 Task: Create a due date automation trigger when advanced on, on the monday before a card is due add fields with custom field "Resume" checked at 11:00 AM.
Action: Mouse moved to (836, 249)
Screenshot: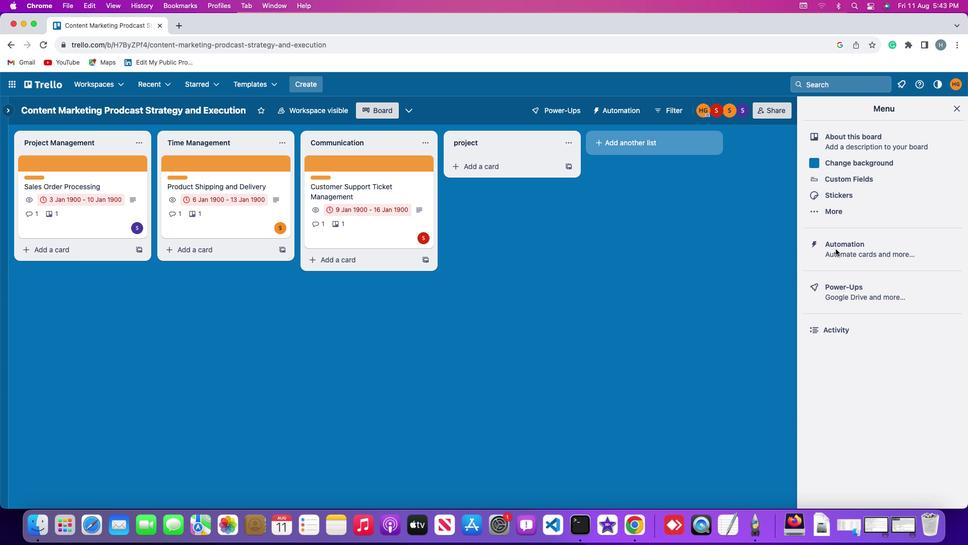 
Action: Mouse pressed left at (836, 249)
Screenshot: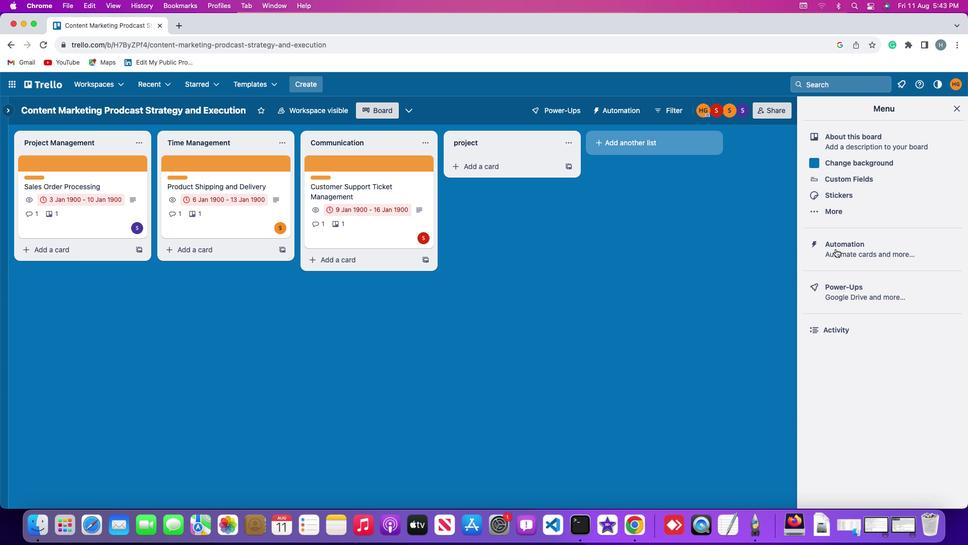 
Action: Mouse pressed left at (836, 249)
Screenshot: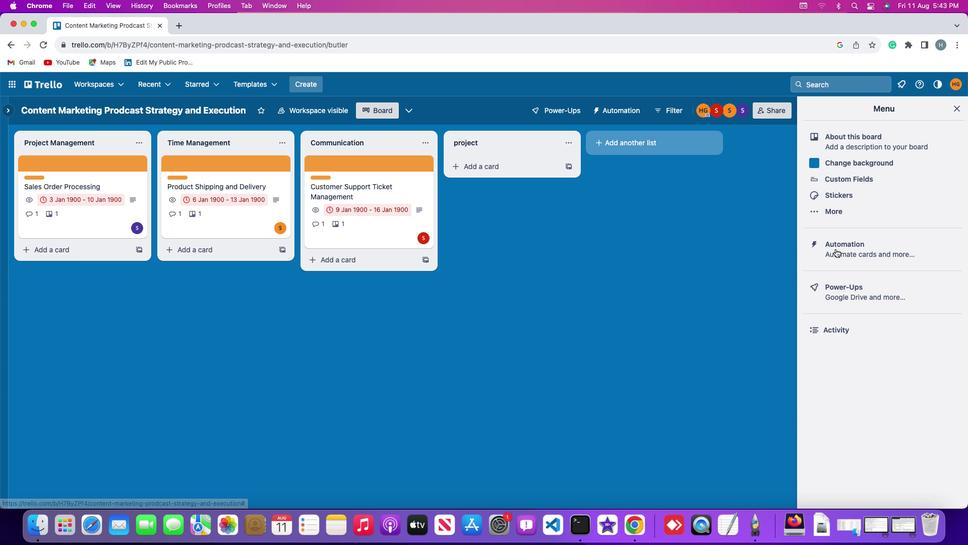 
Action: Mouse moved to (49, 238)
Screenshot: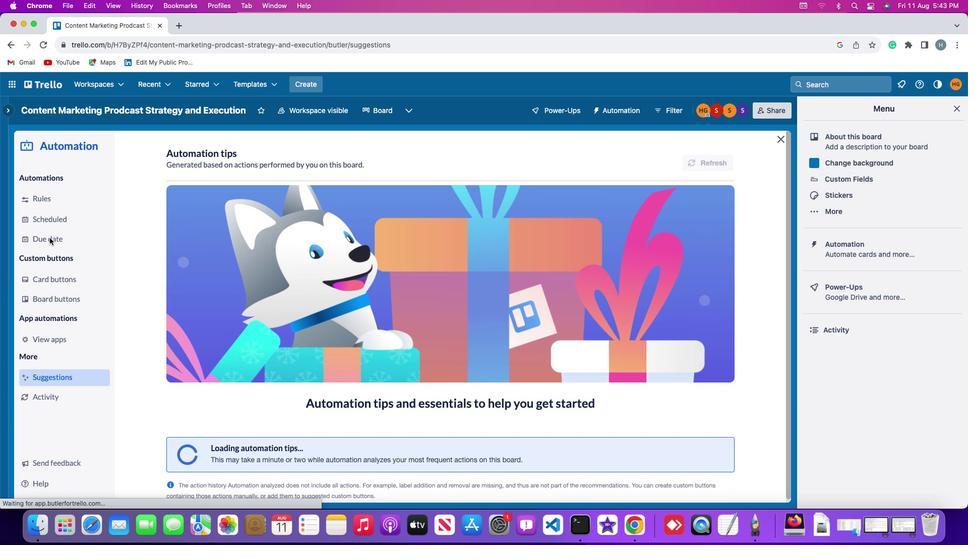 
Action: Mouse pressed left at (49, 238)
Screenshot: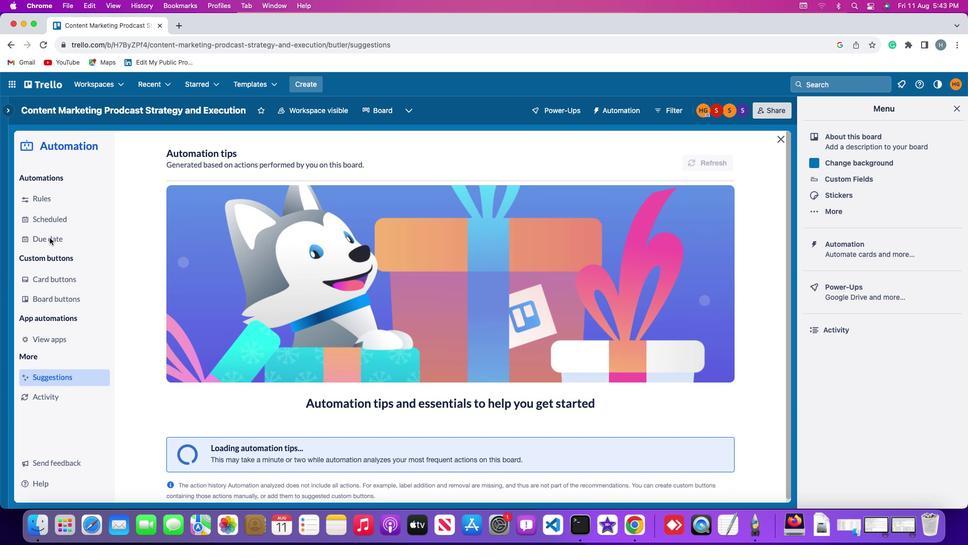 
Action: Mouse moved to (689, 160)
Screenshot: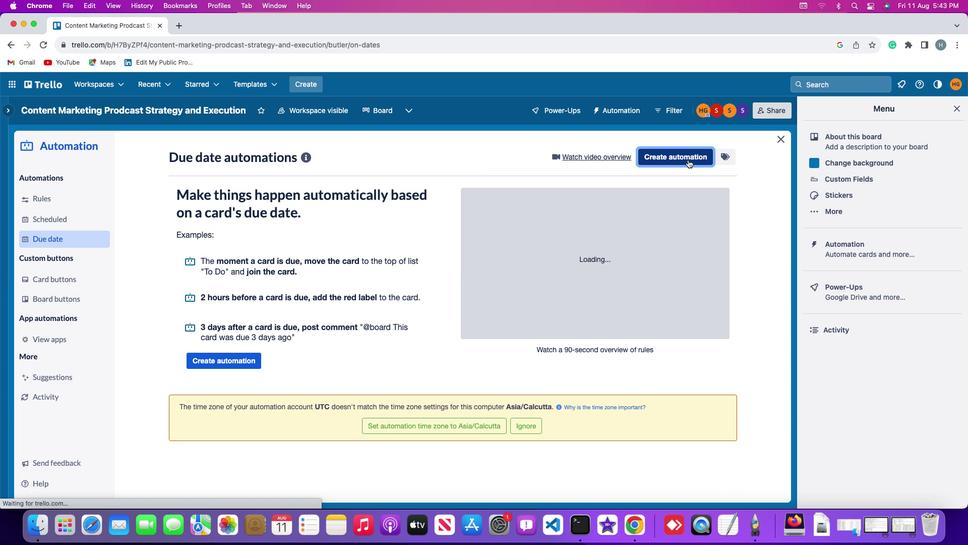 
Action: Mouse pressed left at (689, 160)
Screenshot: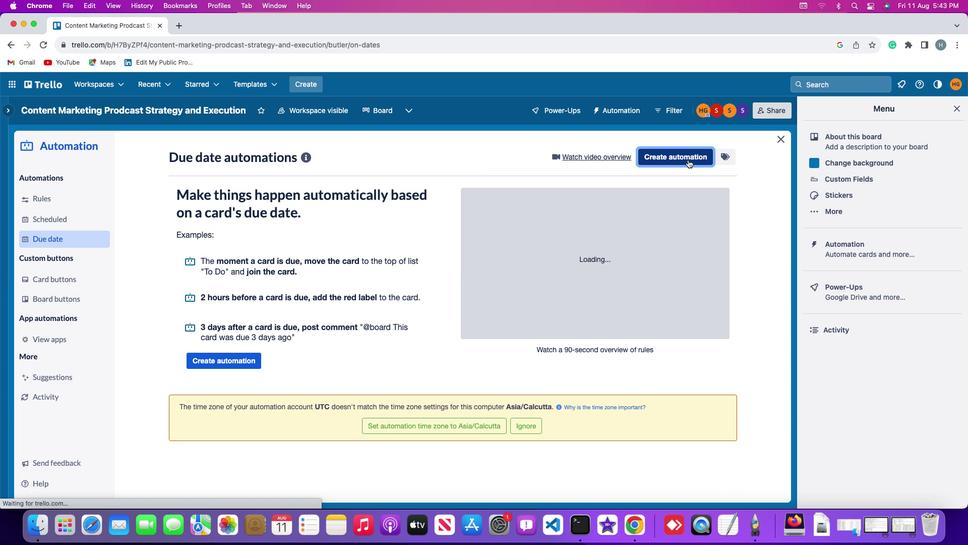 
Action: Mouse moved to (223, 252)
Screenshot: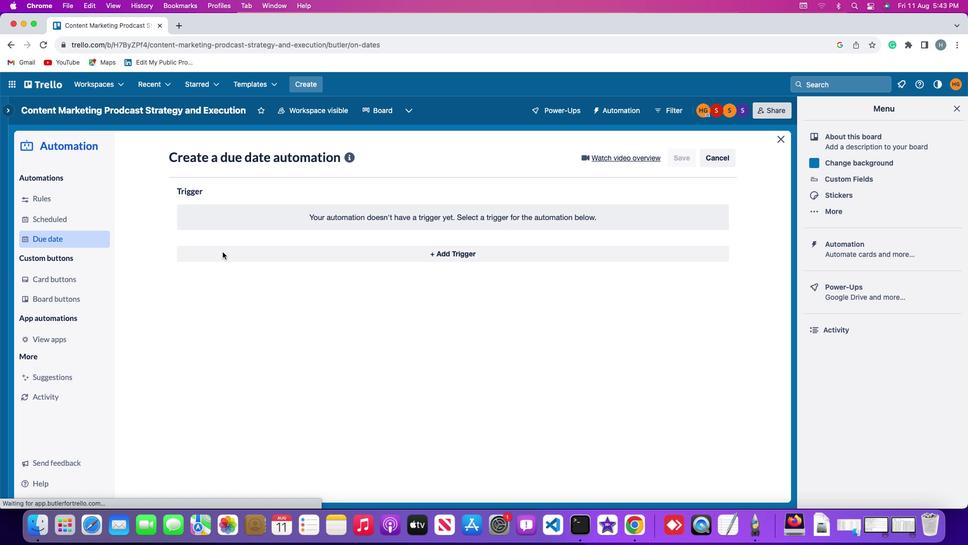 
Action: Mouse pressed left at (223, 252)
Screenshot: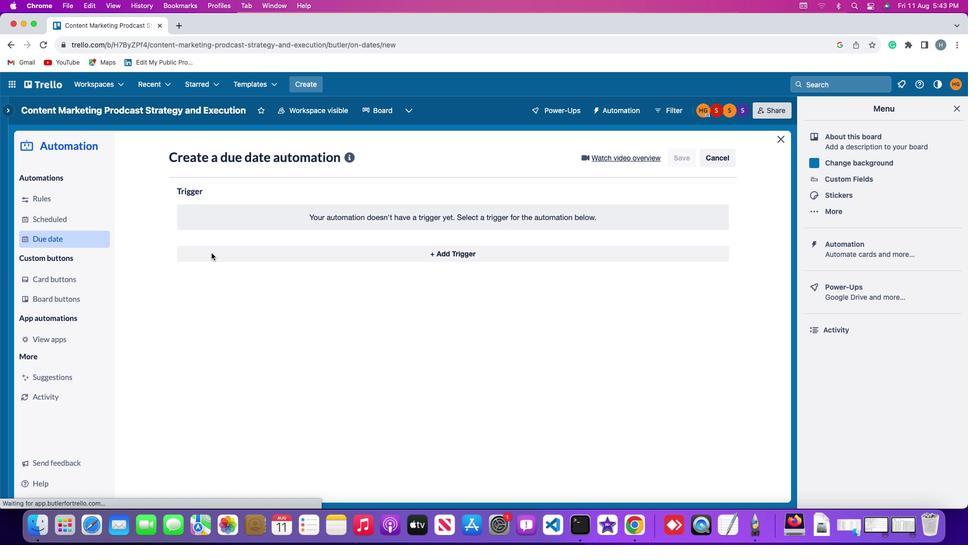 
Action: Mouse moved to (224, 444)
Screenshot: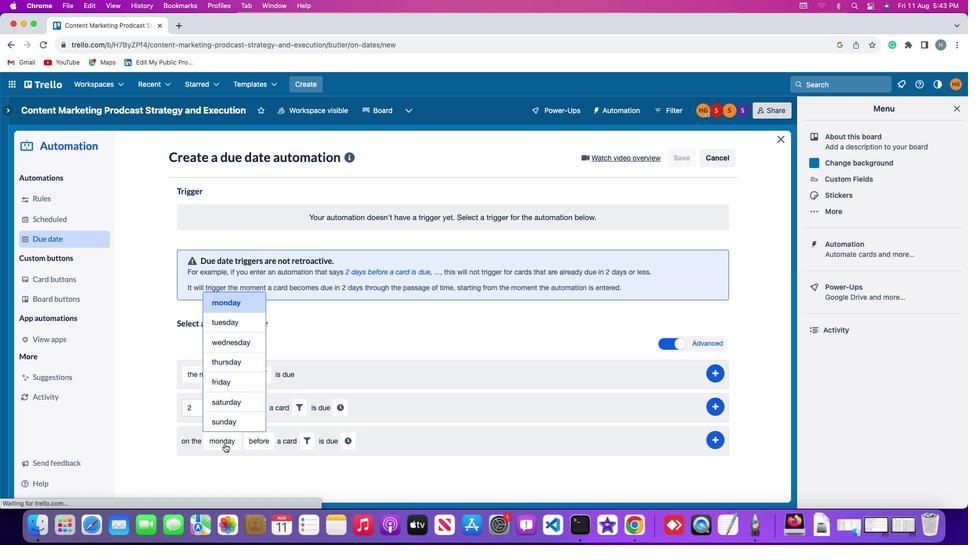 
Action: Mouse pressed left at (224, 444)
Screenshot: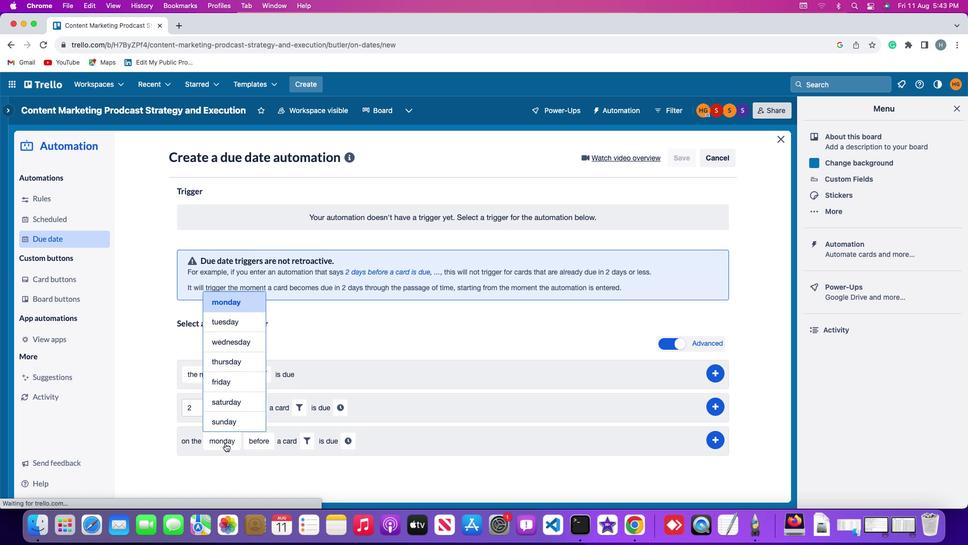 
Action: Mouse moved to (237, 304)
Screenshot: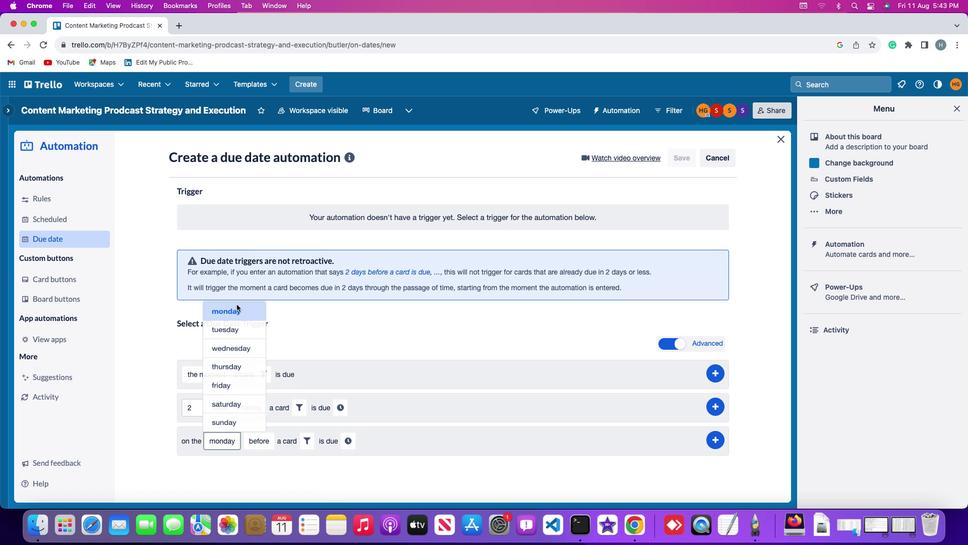 
Action: Mouse pressed left at (237, 304)
Screenshot: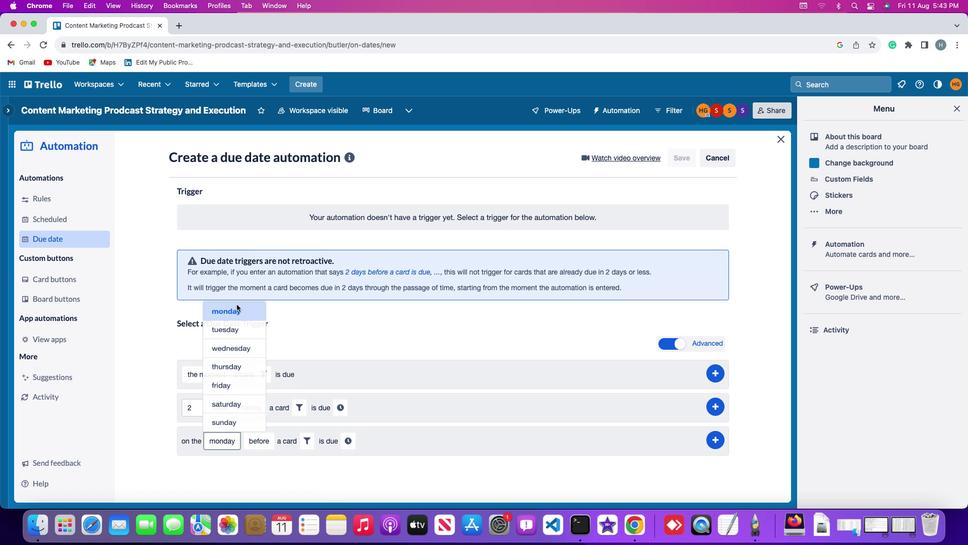 
Action: Mouse moved to (263, 443)
Screenshot: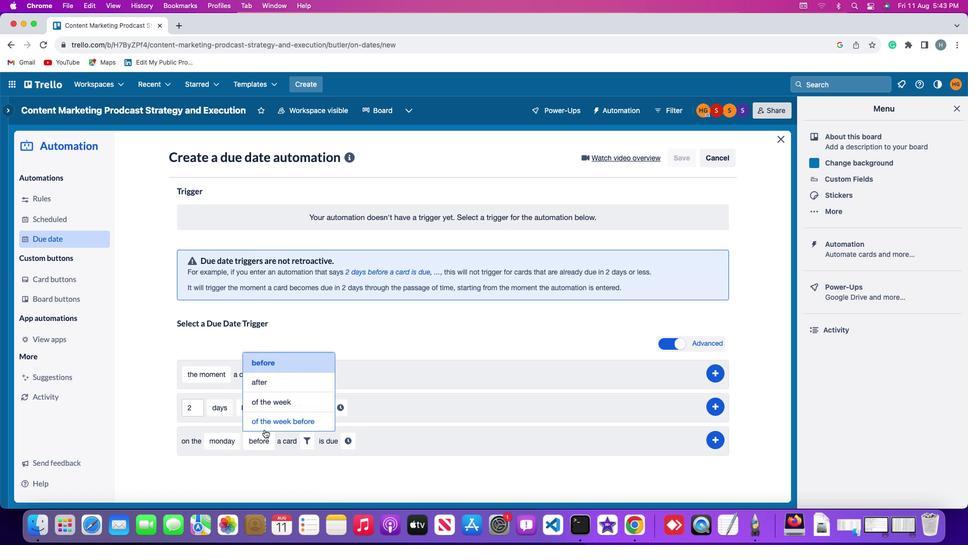 
Action: Mouse pressed left at (263, 443)
Screenshot: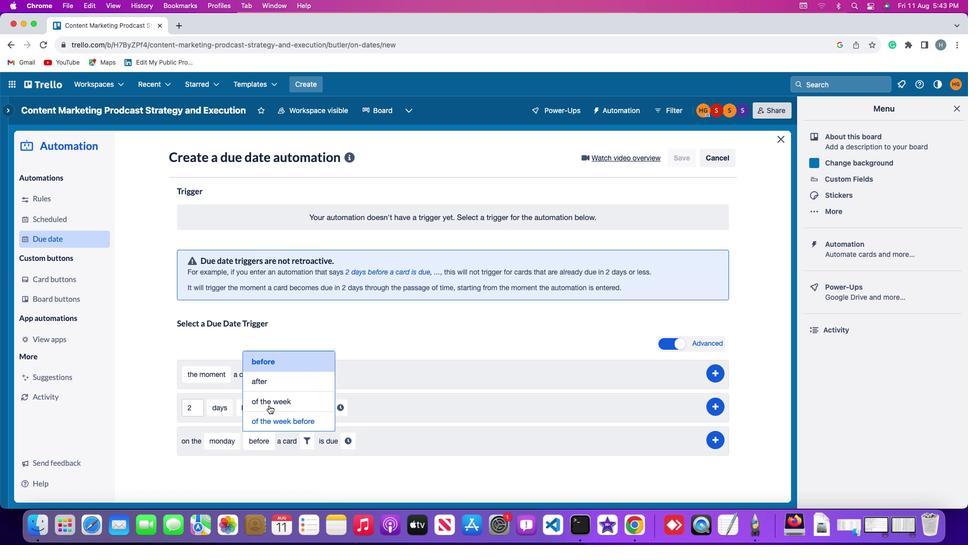 
Action: Mouse moved to (275, 364)
Screenshot: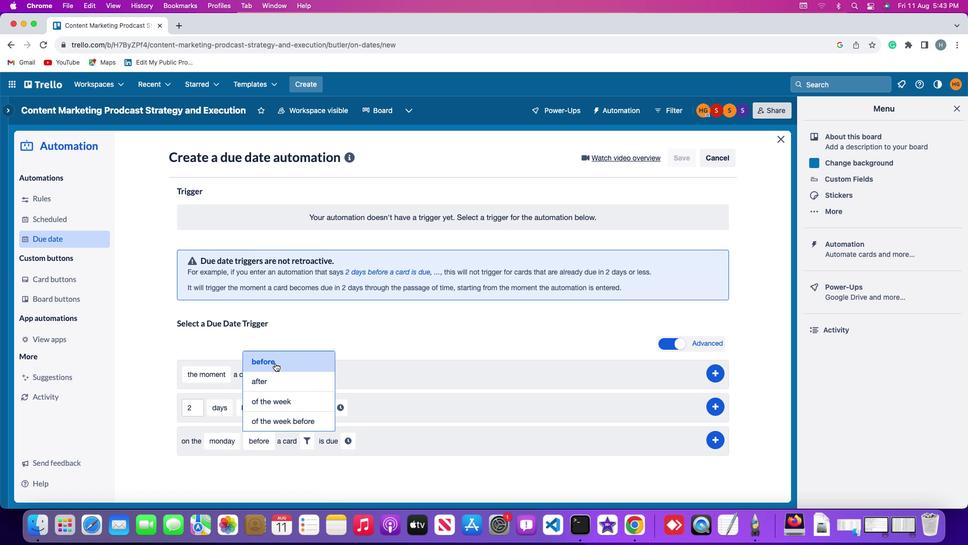 
Action: Mouse pressed left at (275, 364)
Screenshot: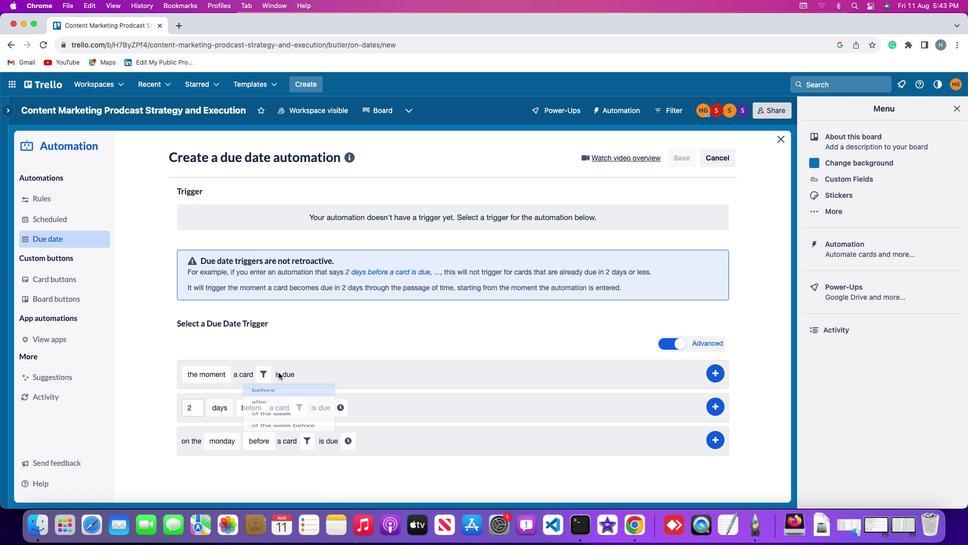
Action: Mouse moved to (304, 445)
Screenshot: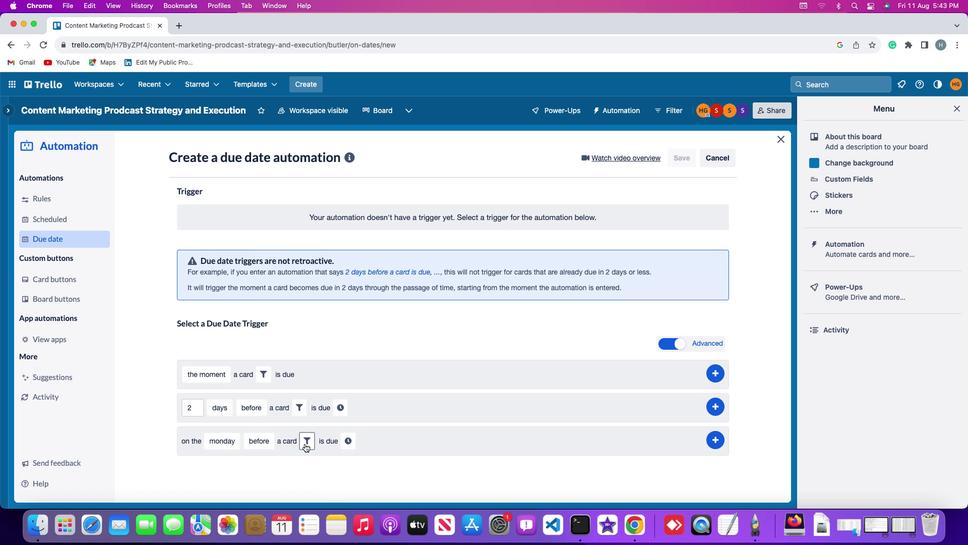 
Action: Mouse pressed left at (304, 445)
Screenshot: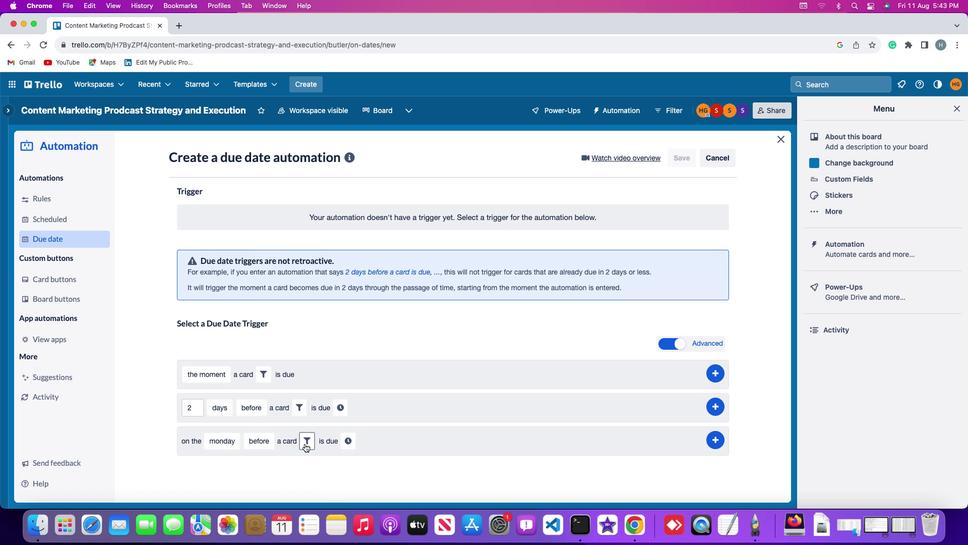 
Action: Mouse moved to (467, 476)
Screenshot: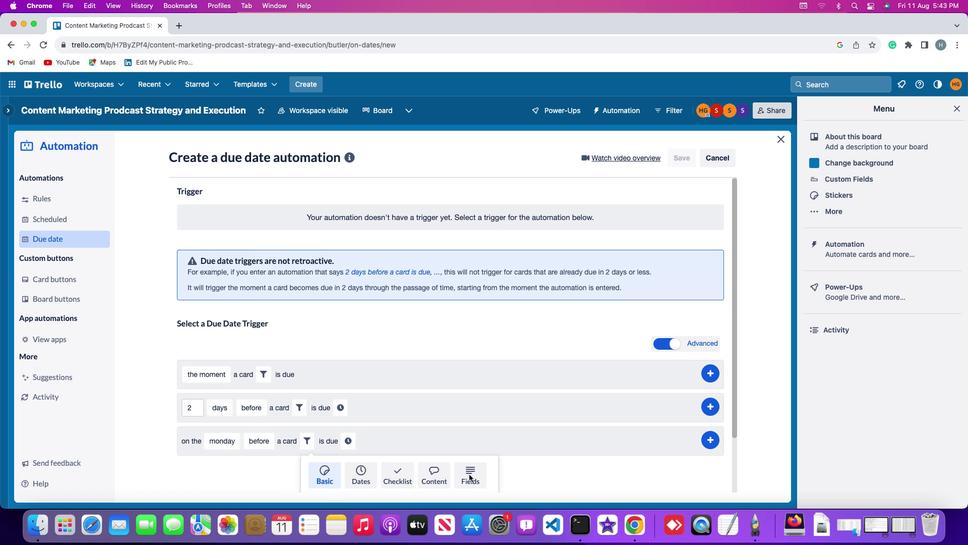 
Action: Mouse pressed left at (467, 476)
Screenshot: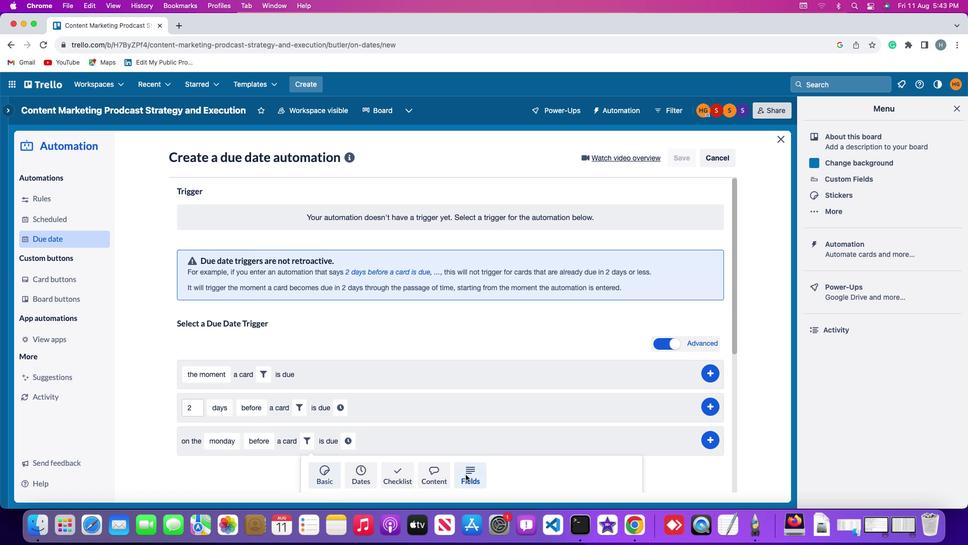 
Action: Mouse moved to (262, 473)
Screenshot: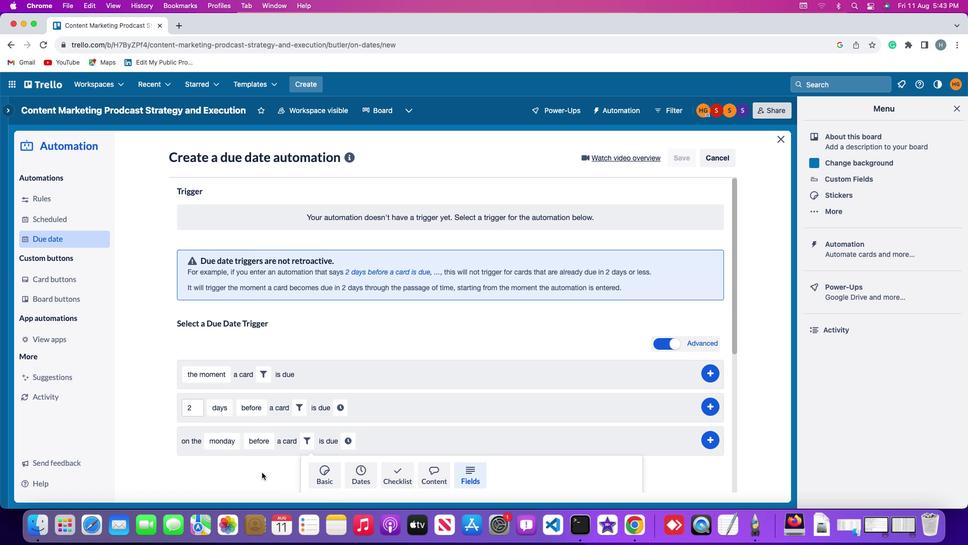 
Action: Mouse scrolled (262, 473) with delta (0, 0)
Screenshot: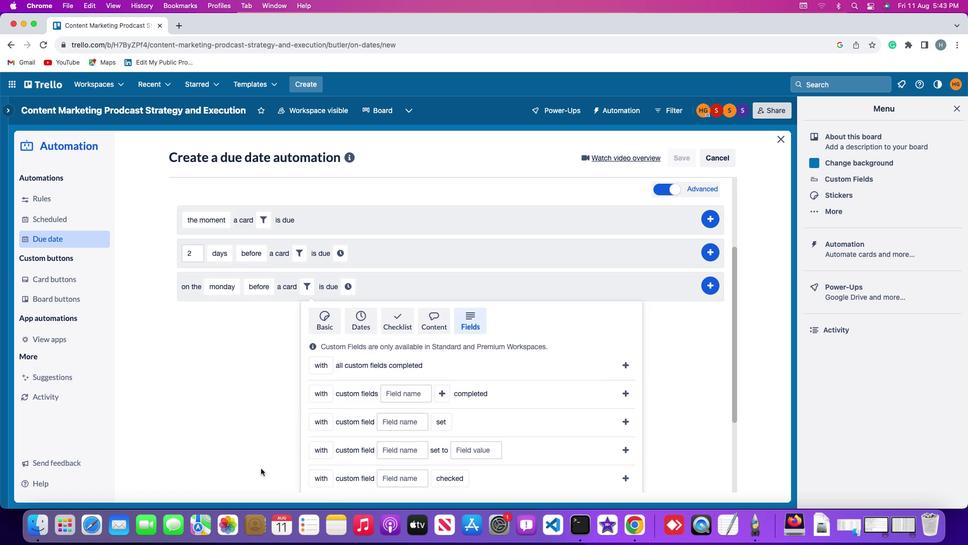 
Action: Mouse moved to (262, 472)
Screenshot: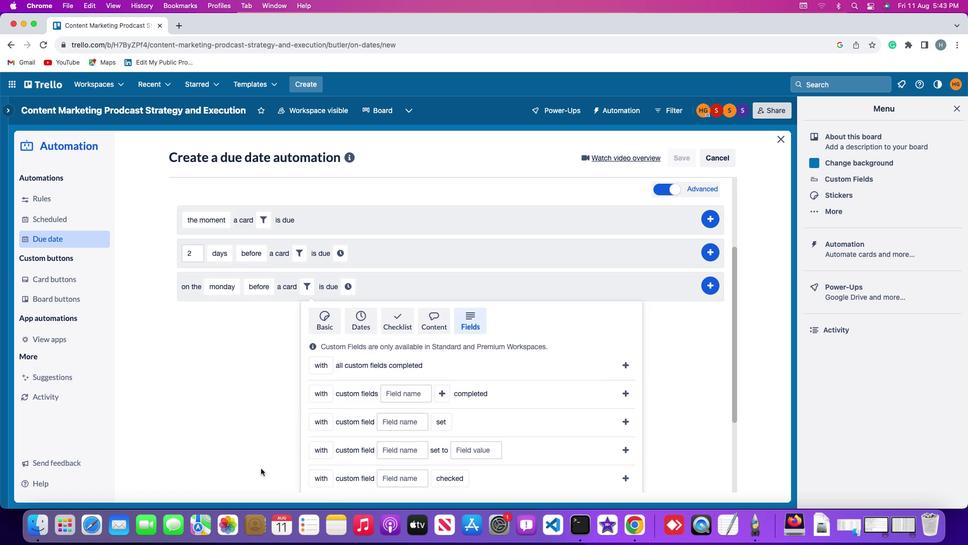 
Action: Mouse scrolled (262, 472) with delta (0, 0)
Screenshot: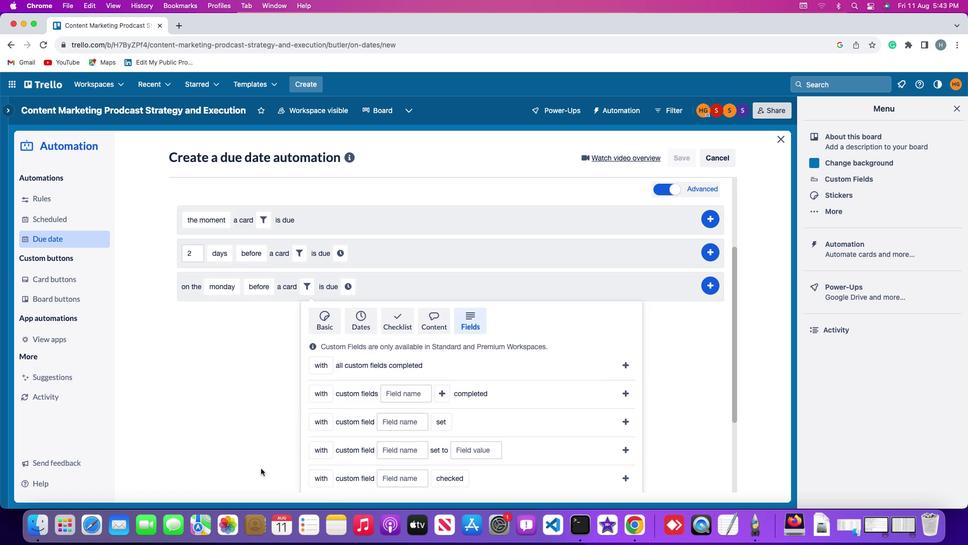 
Action: Mouse moved to (262, 471)
Screenshot: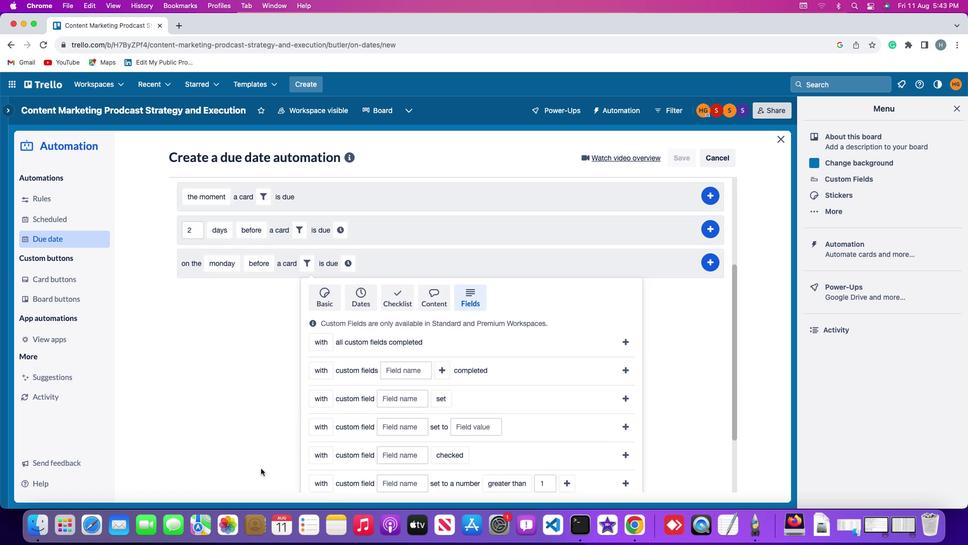
Action: Mouse scrolled (262, 471) with delta (0, 0)
Screenshot: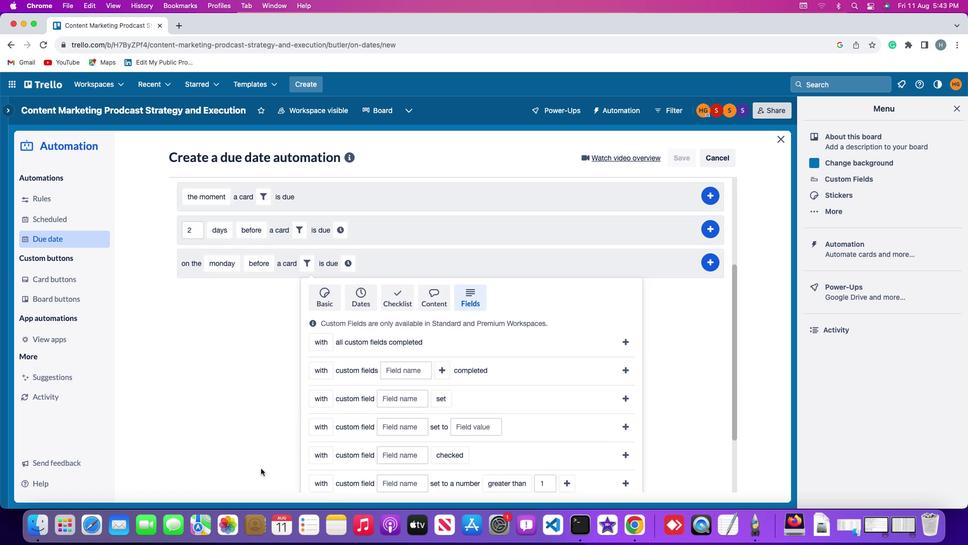 
Action: Mouse moved to (261, 469)
Screenshot: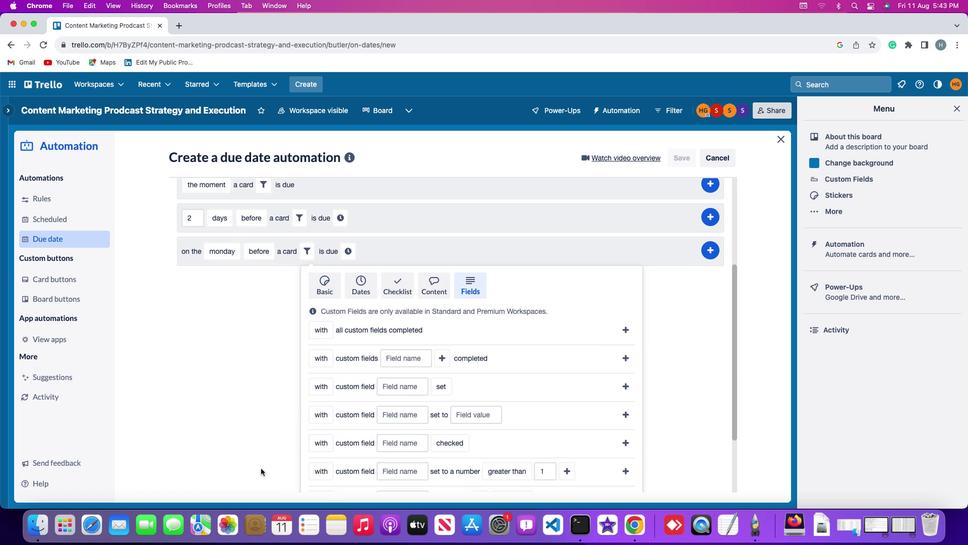 
Action: Mouse scrolled (261, 469) with delta (0, -1)
Screenshot: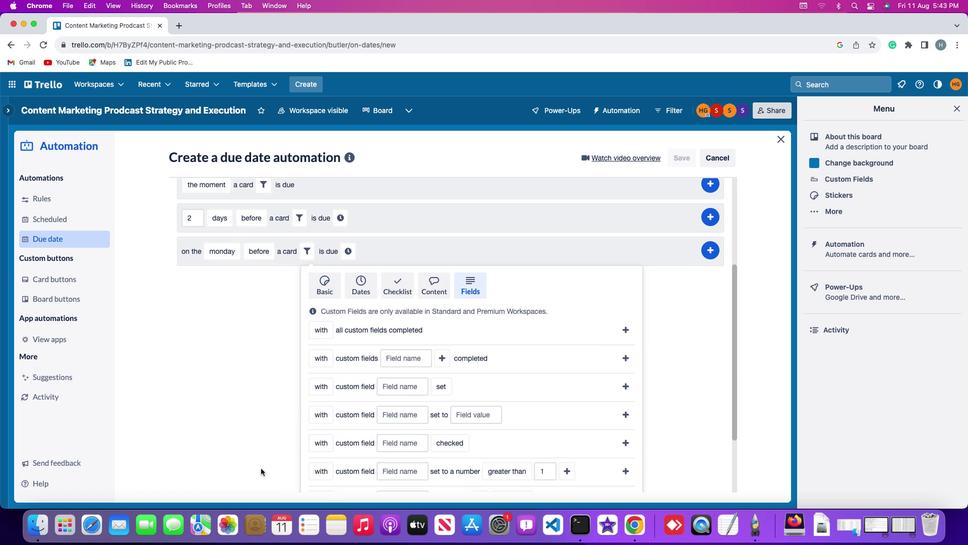 
Action: Mouse moved to (261, 469)
Screenshot: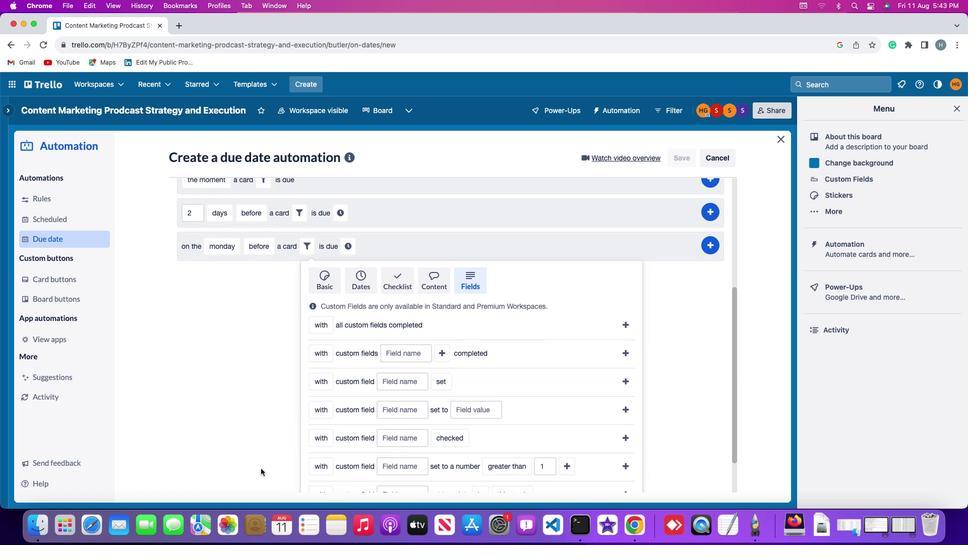 
Action: Mouse scrolled (261, 469) with delta (0, 0)
Screenshot: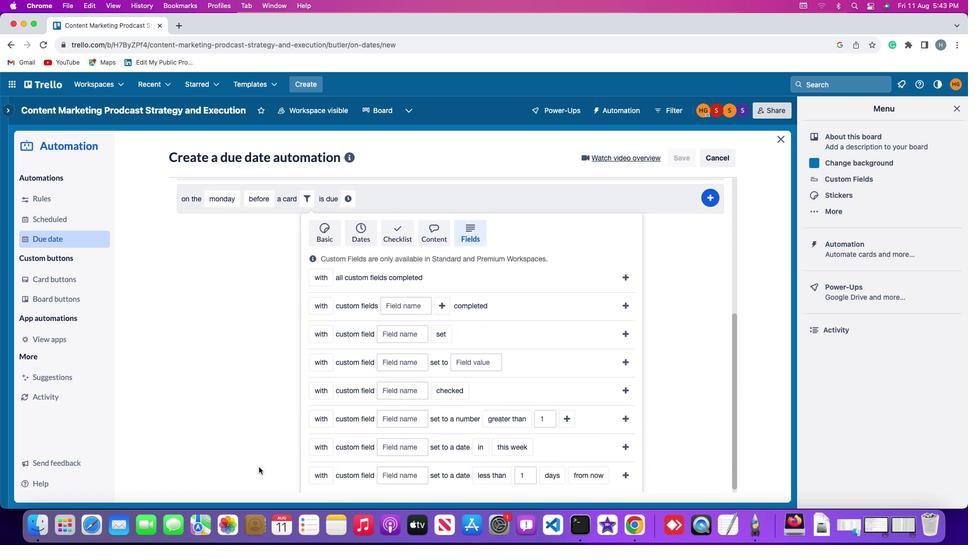 
Action: Mouse scrolled (261, 469) with delta (0, 0)
Screenshot: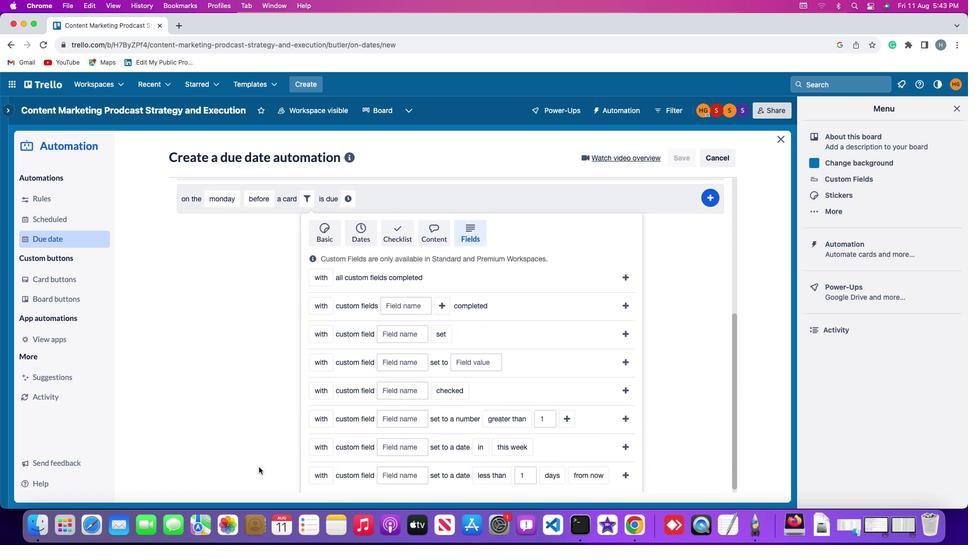 
Action: Mouse scrolled (261, 469) with delta (0, 0)
Screenshot: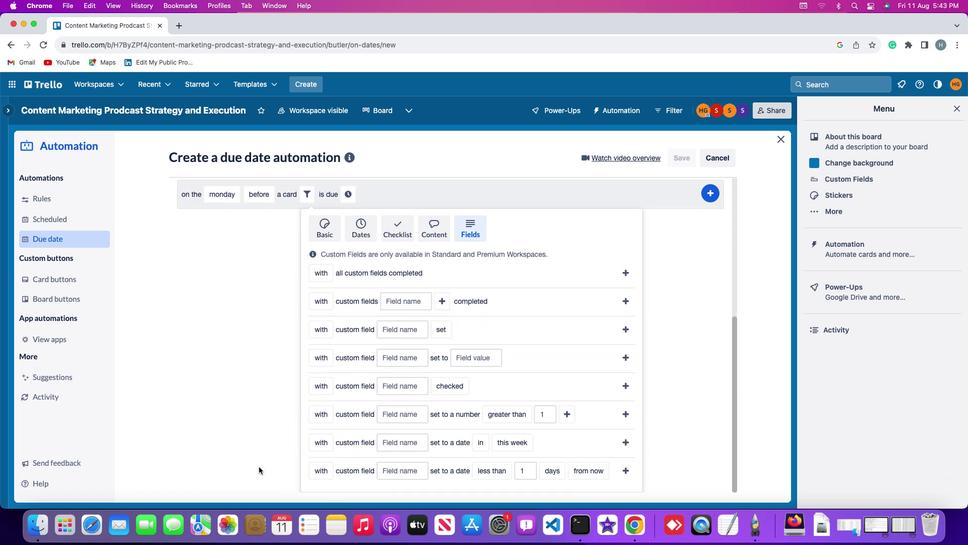 
Action: Mouse scrolled (261, 469) with delta (0, -1)
Screenshot: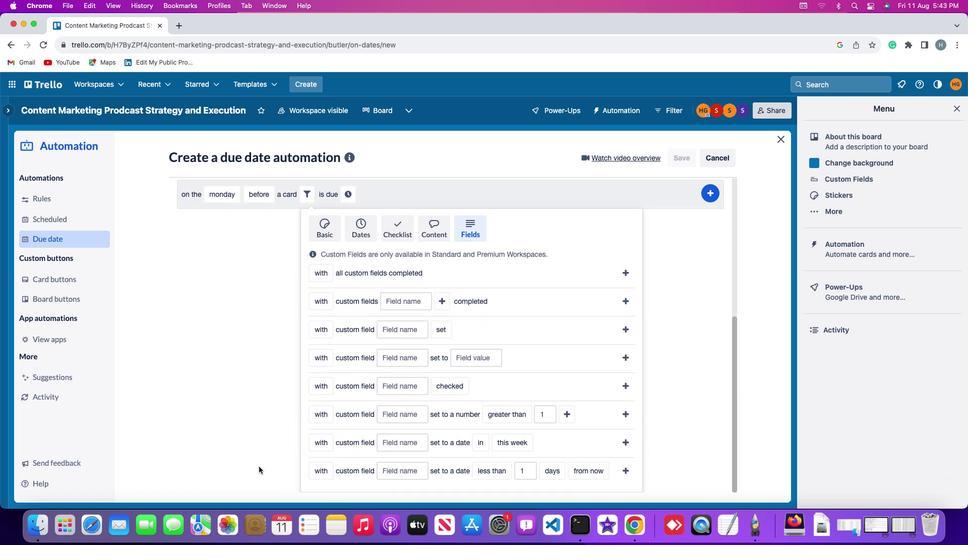 
Action: Mouse scrolled (261, 469) with delta (0, -1)
Screenshot: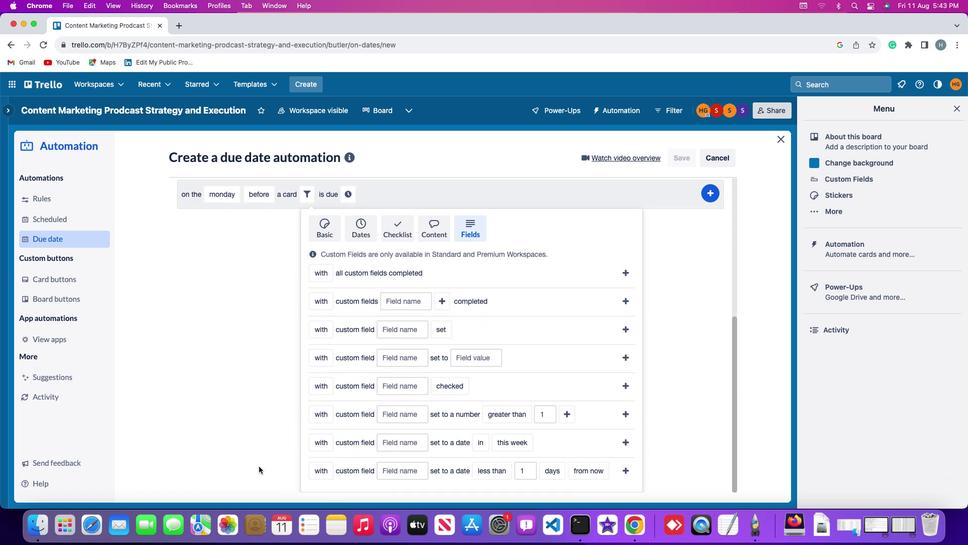 
Action: Mouse moved to (316, 384)
Screenshot: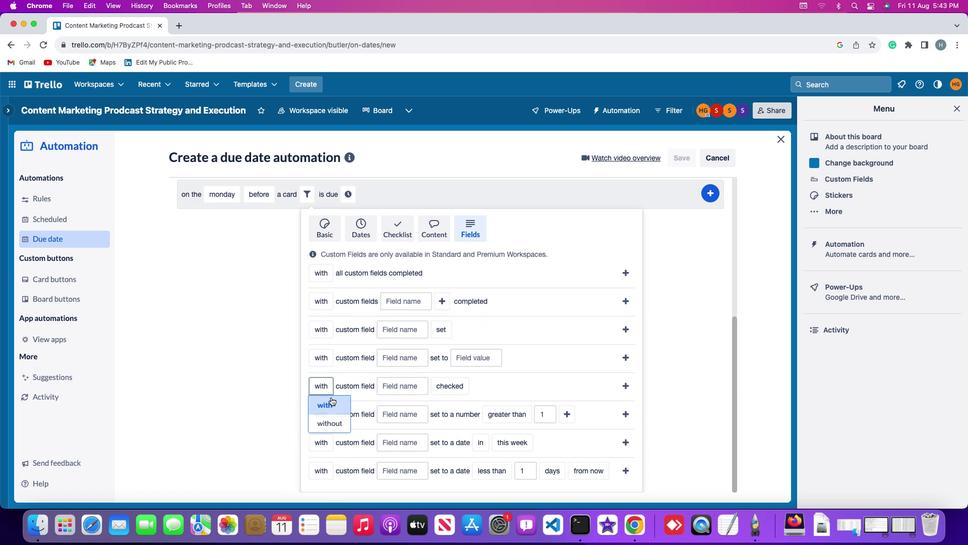 
Action: Mouse pressed left at (316, 384)
Screenshot: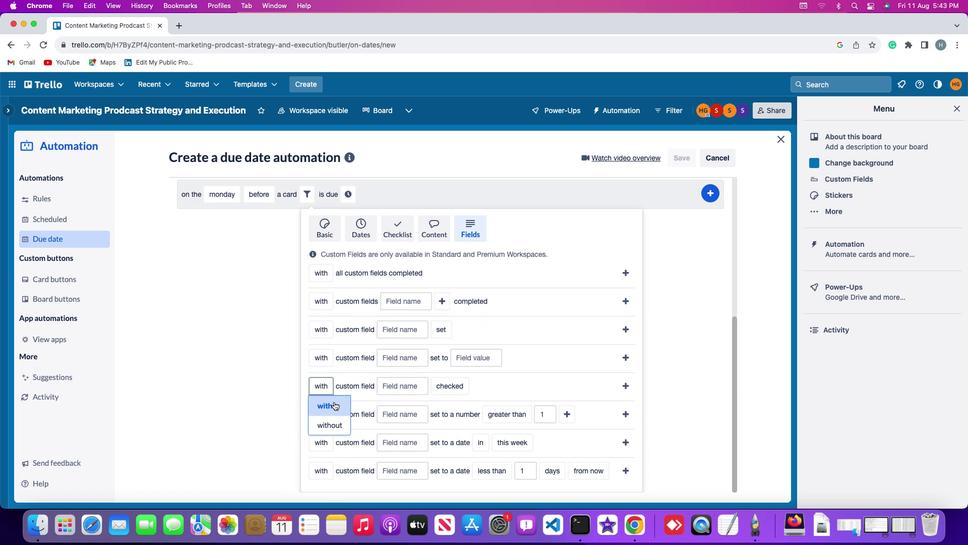 
Action: Mouse moved to (336, 407)
Screenshot: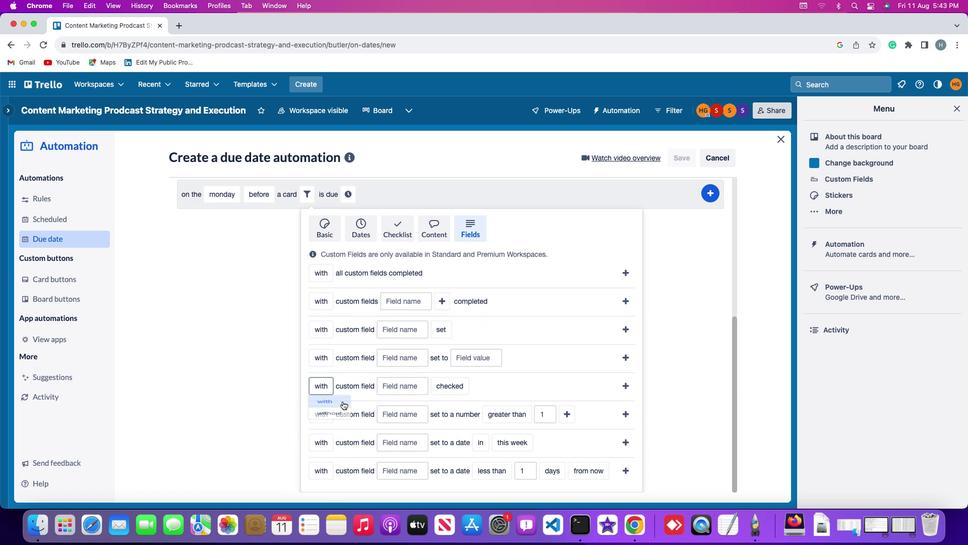 
Action: Mouse pressed left at (336, 407)
Screenshot: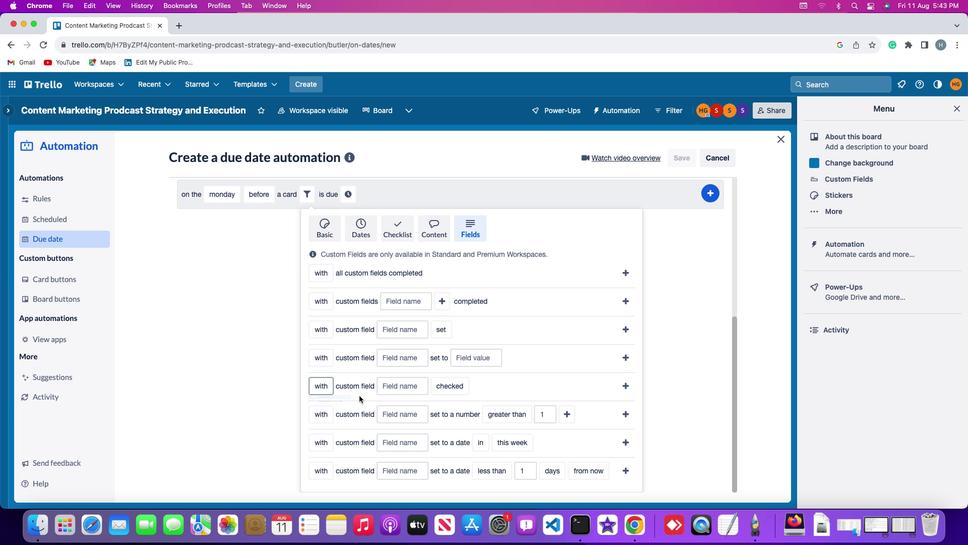 
Action: Mouse moved to (388, 388)
Screenshot: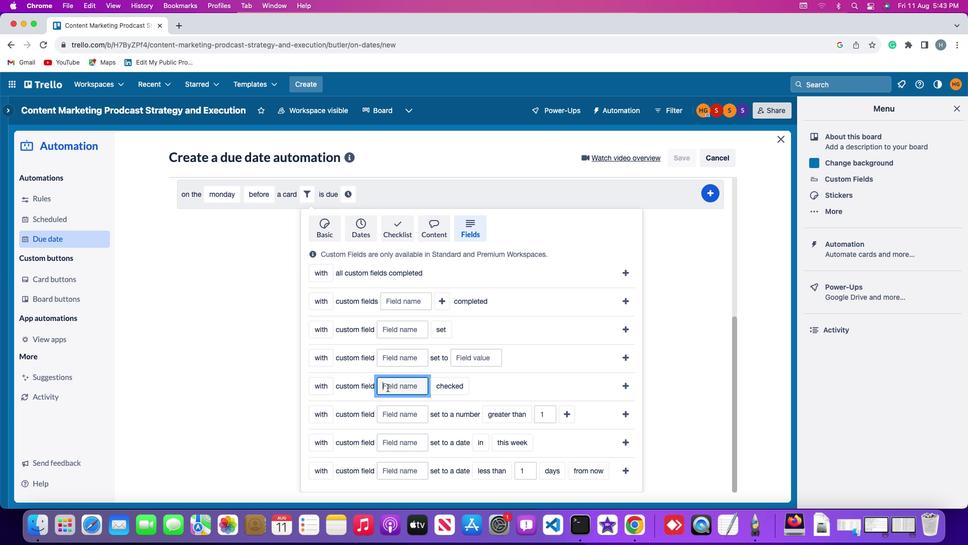 
Action: Mouse pressed left at (388, 388)
Screenshot: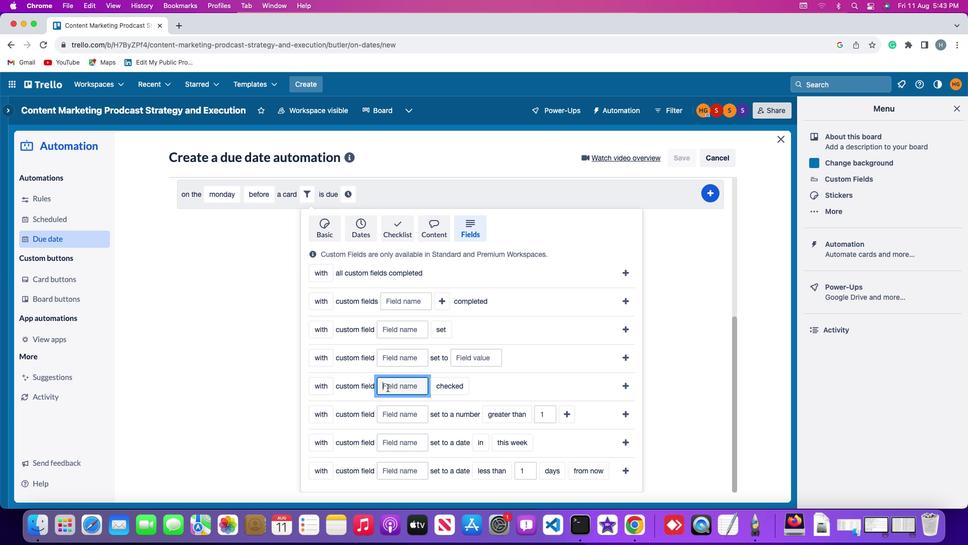 
Action: Mouse moved to (388, 388)
Screenshot: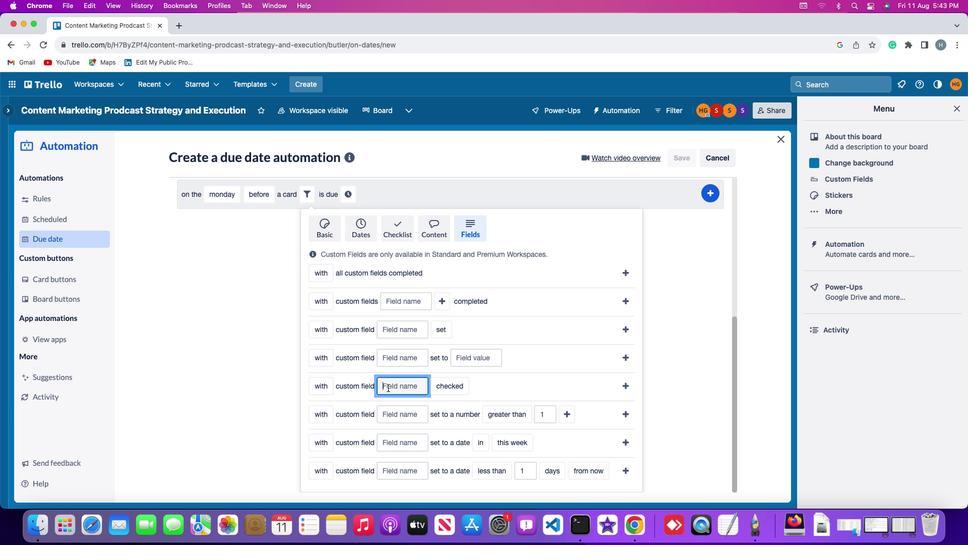 
Action: Key pressed Key.shift'R''e''s''u''m''e'
Screenshot: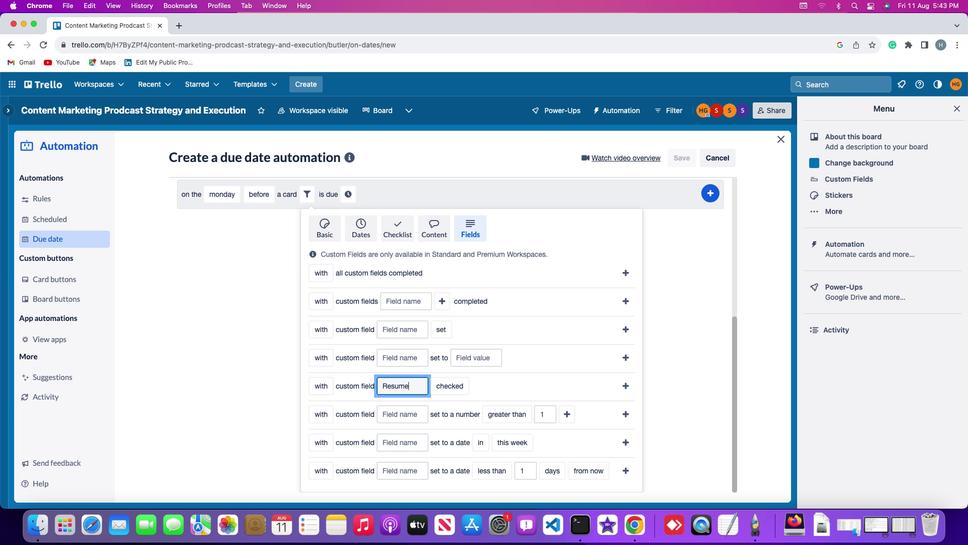 
Action: Mouse moved to (451, 384)
Screenshot: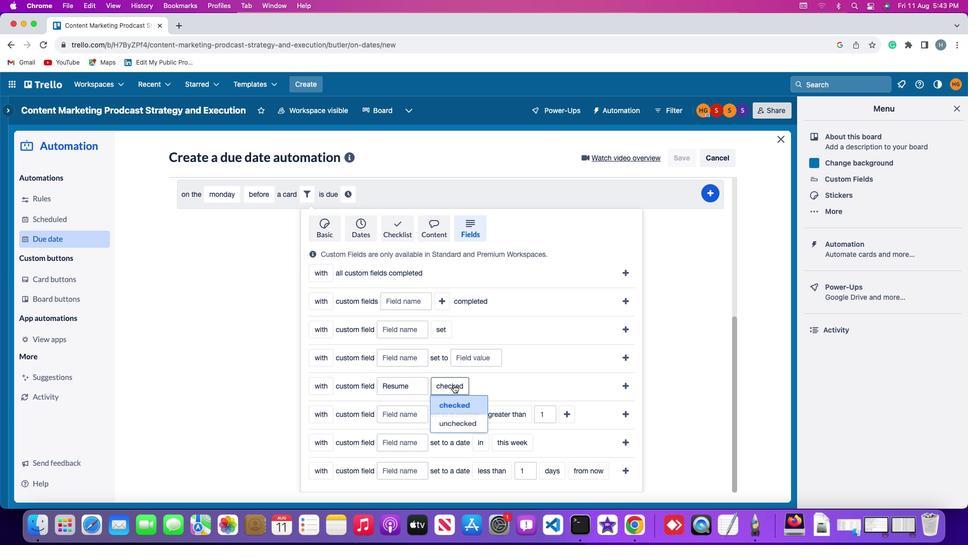 
Action: Mouse pressed left at (451, 384)
Screenshot: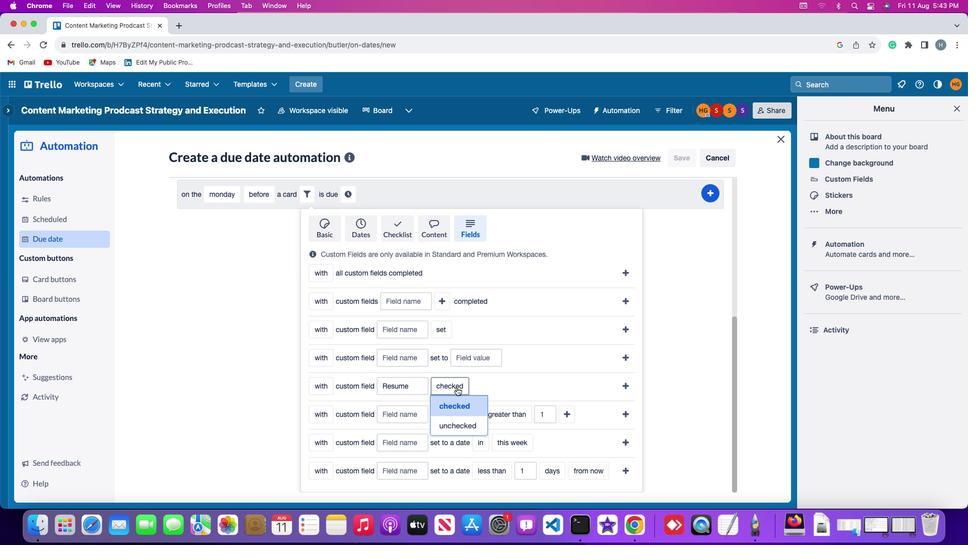 
Action: Mouse moved to (459, 405)
Screenshot: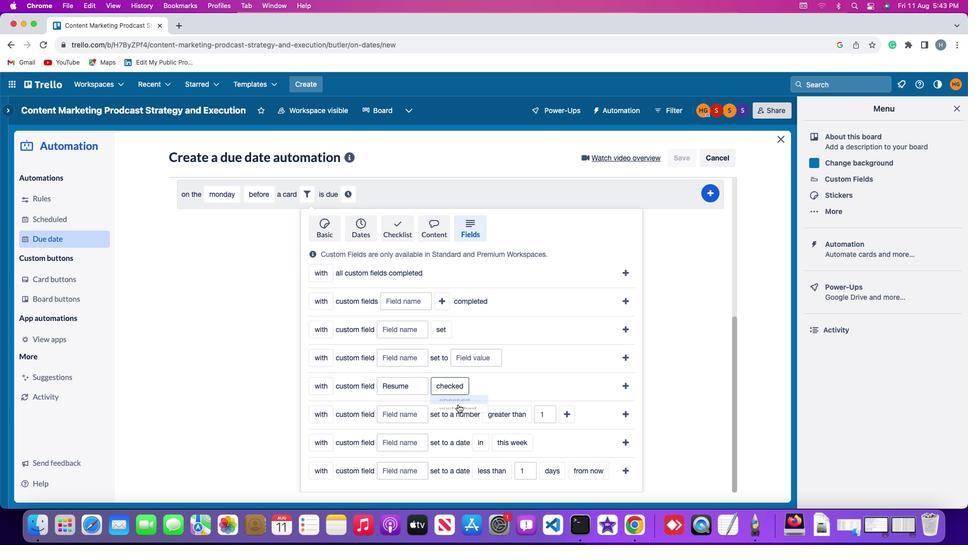 
Action: Mouse pressed left at (459, 405)
Screenshot: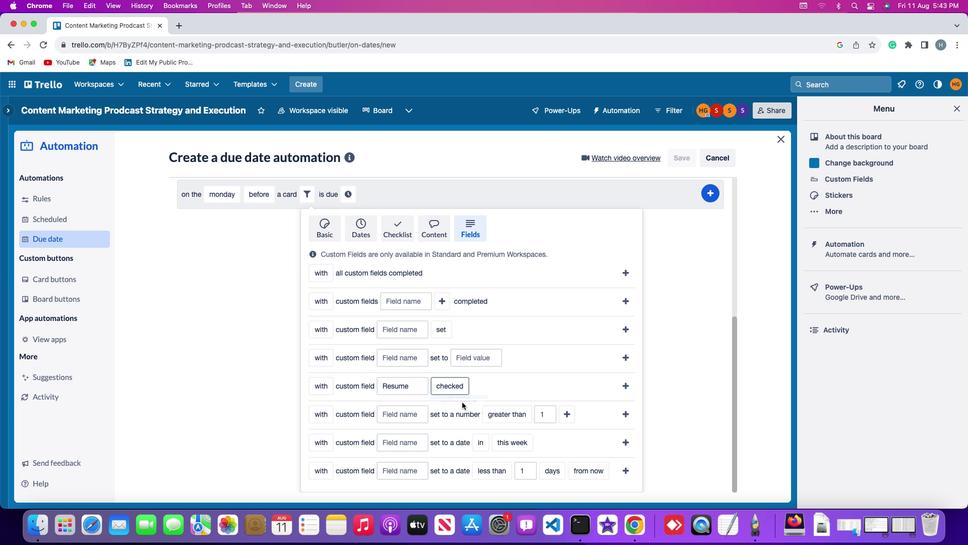
Action: Mouse moved to (624, 386)
Screenshot: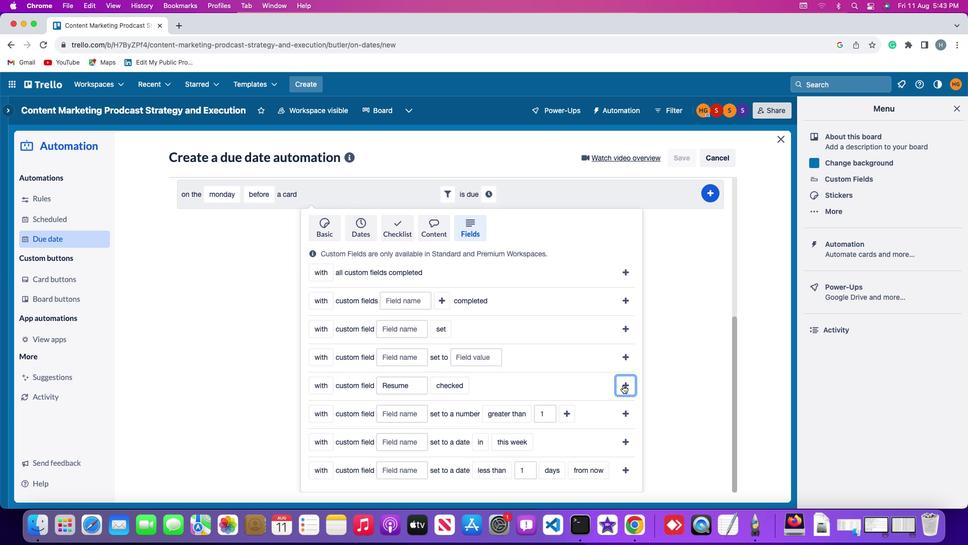 
Action: Mouse pressed left at (624, 386)
Screenshot: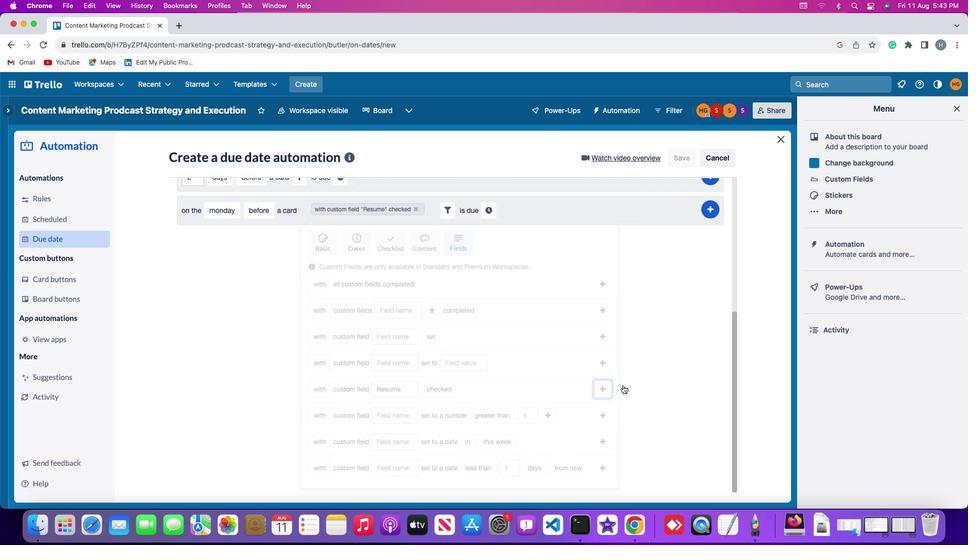 
Action: Mouse moved to (492, 441)
Screenshot: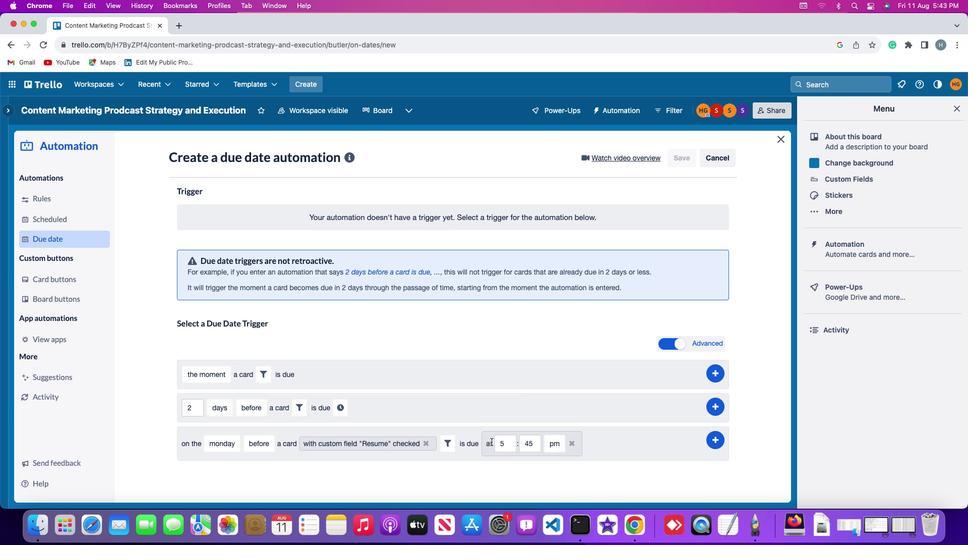 
Action: Mouse pressed left at (492, 441)
Screenshot: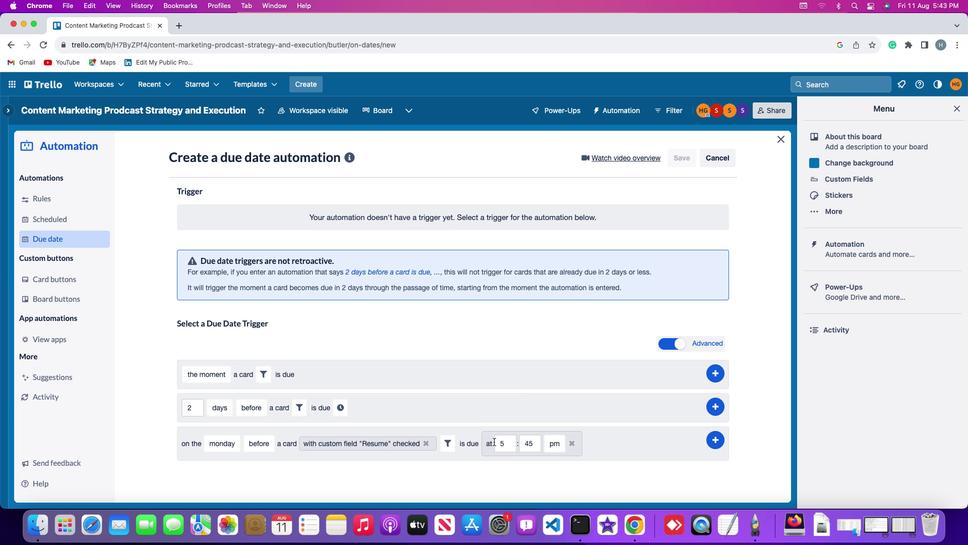 
Action: Mouse moved to (511, 442)
Screenshot: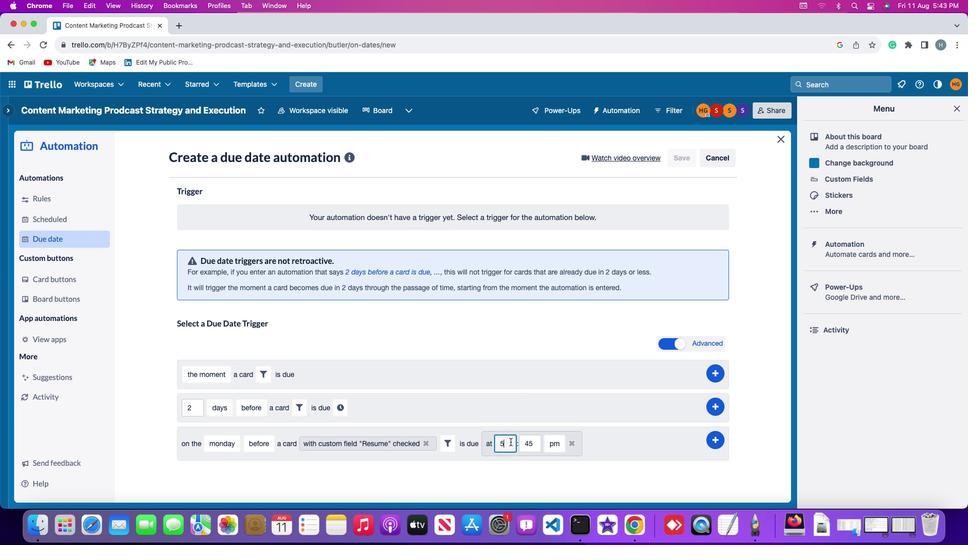 
Action: Mouse pressed left at (511, 442)
Screenshot: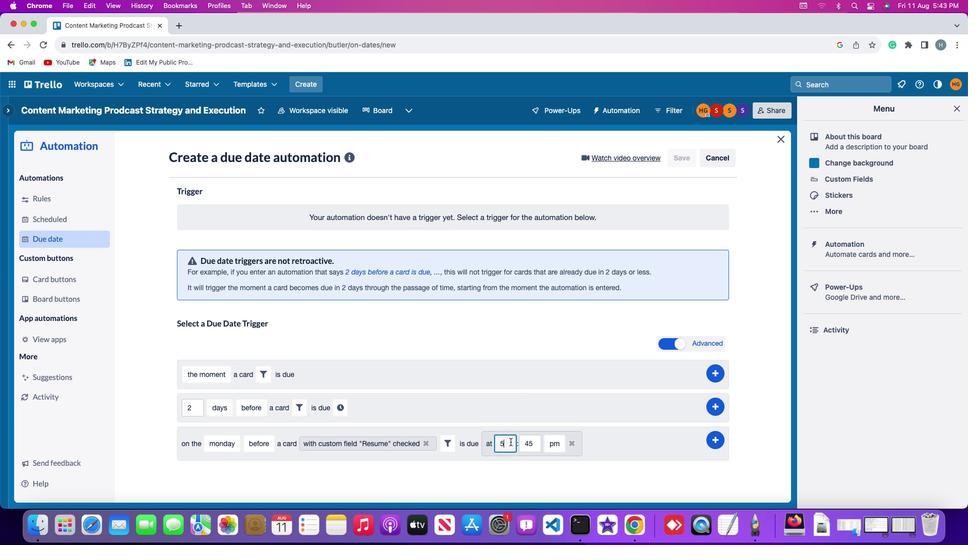 
Action: Key pressed Key.backspace'1''1'
Screenshot: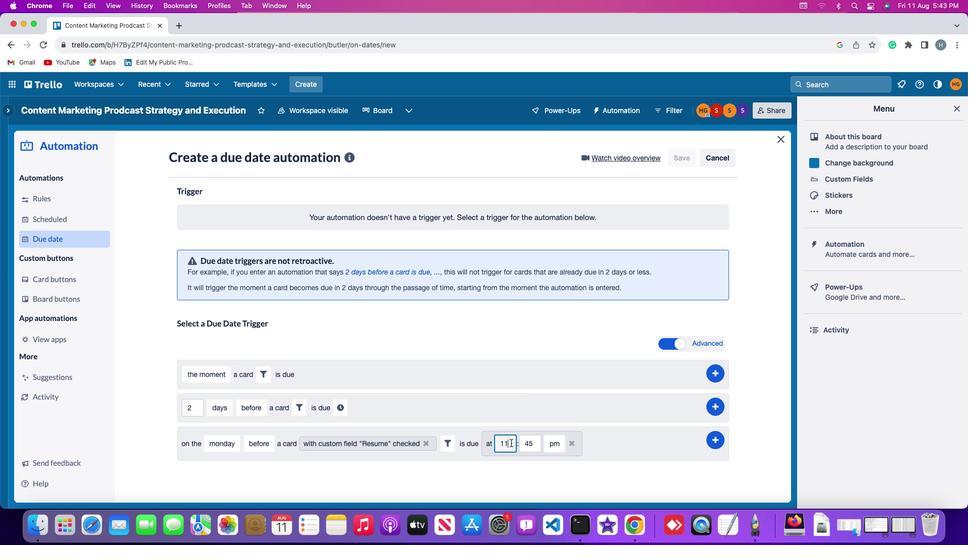 
Action: Mouse moved to (533, 445)
Screenshot: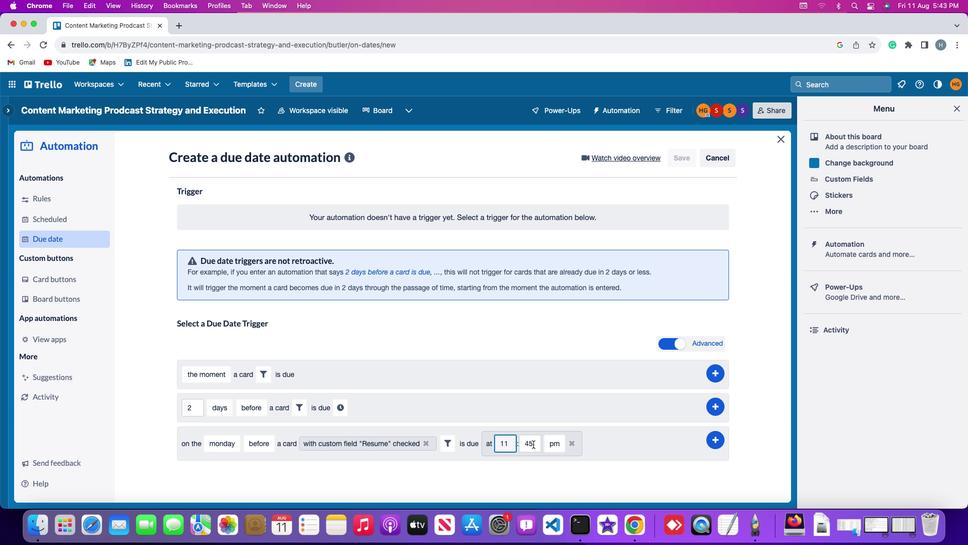 
Action: Mouse pressed left at (533, 445)
Screenshot: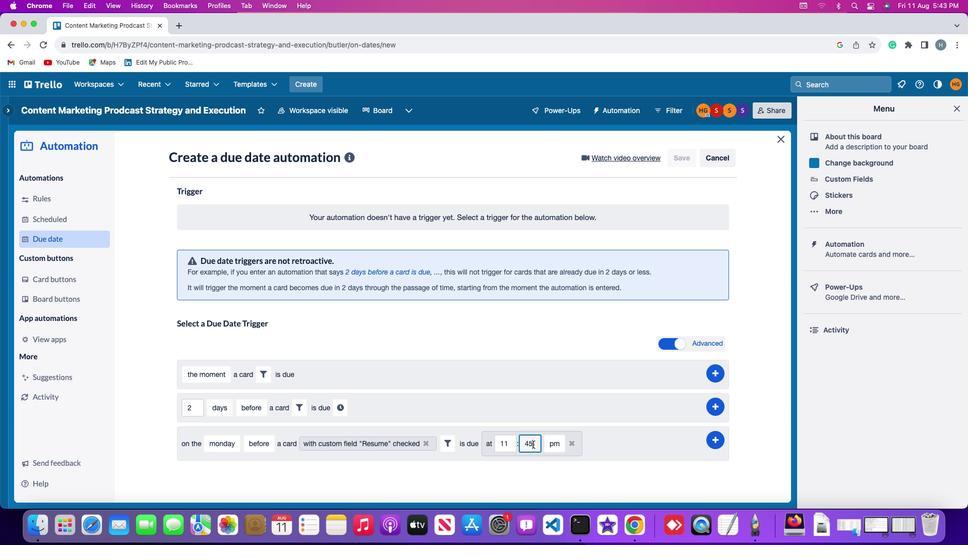 
Action: Key pressed Key.backspaceKey.backspace'0''0'
Screenshot: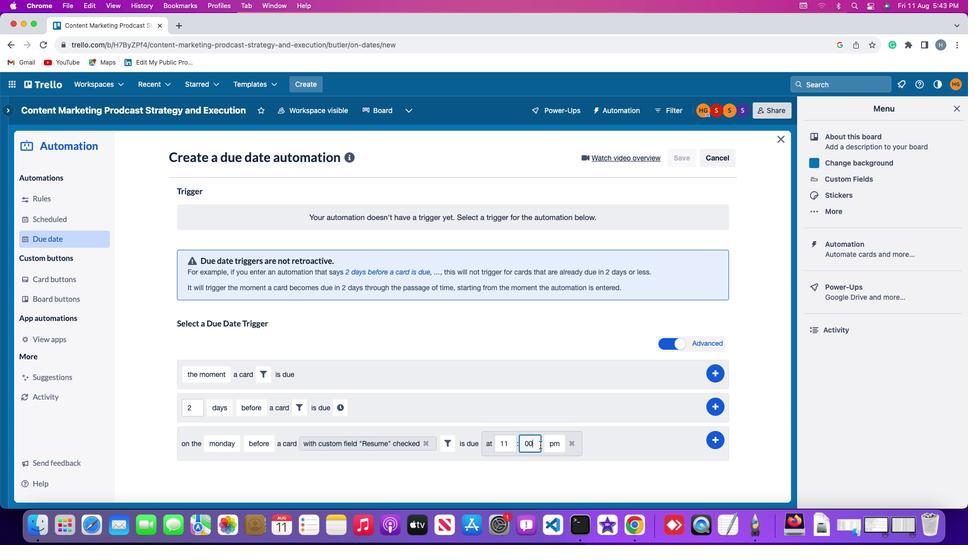 
Action: Mouse moved to (557, 445)
Screenshot: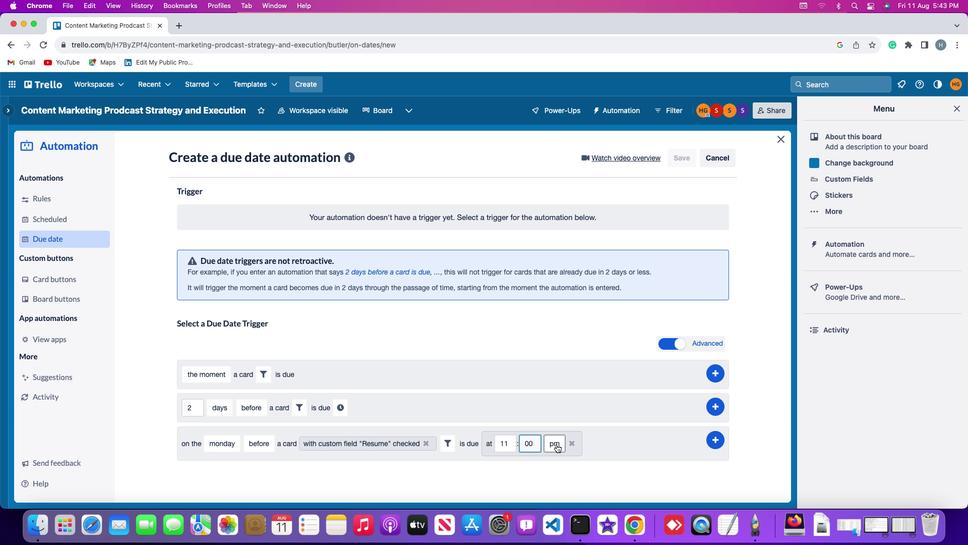 
Action: Mouse pressed left at (557, 445)
Screenshot: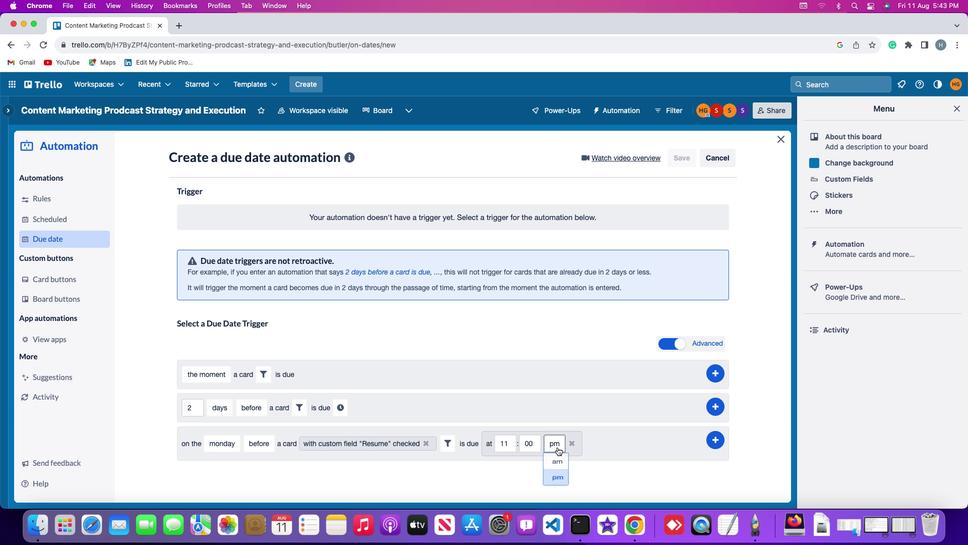 
Action: Mouse moved to (560, 465)
Screenshot: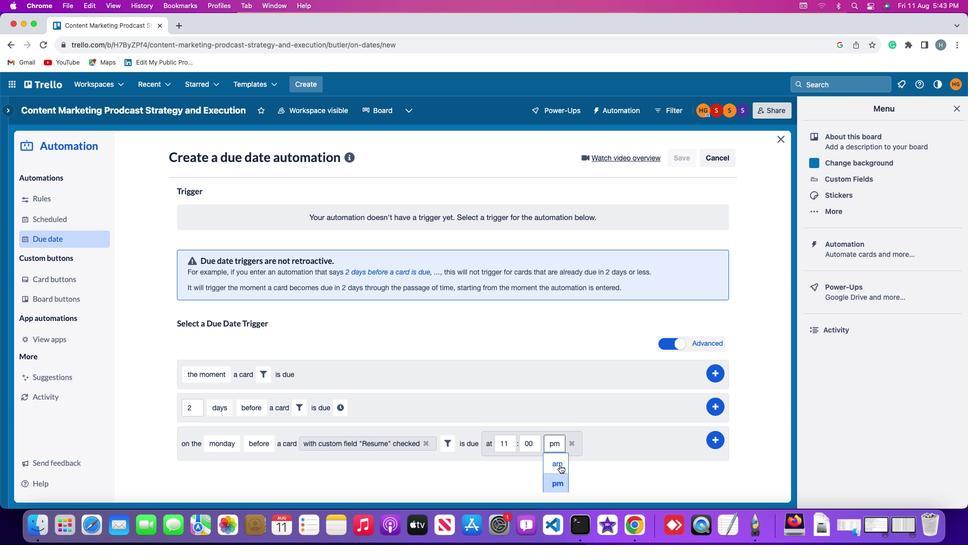 
Action: Mouse pressed left at (560, 465)
Screenshot: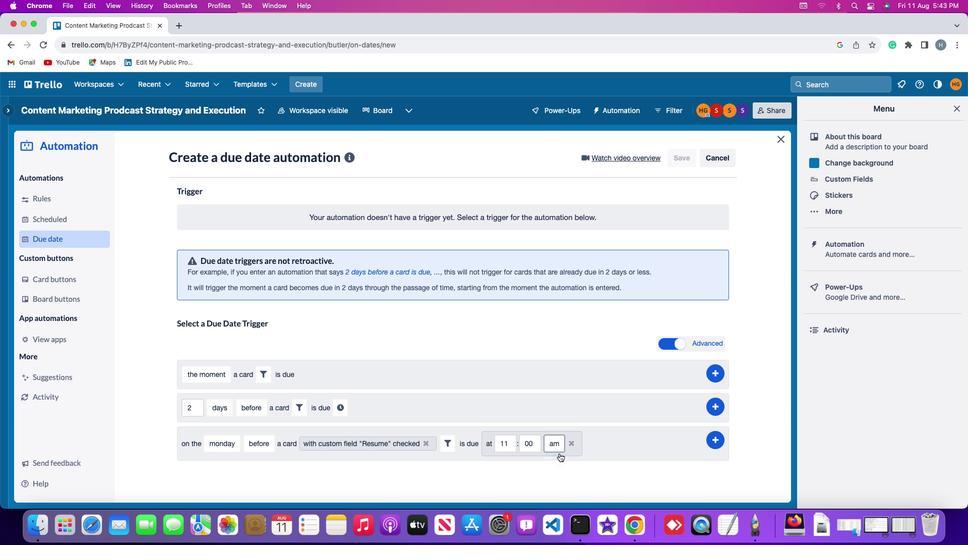 
Action: Mouse moved to (719, 439)
Screenshot: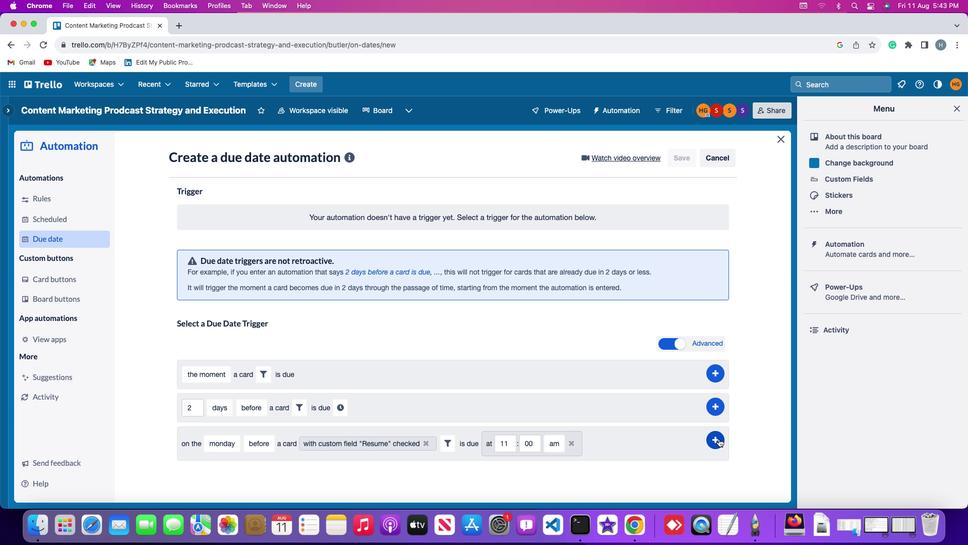 
Action: Mouse pressed left at (719, 439)
Screenshot: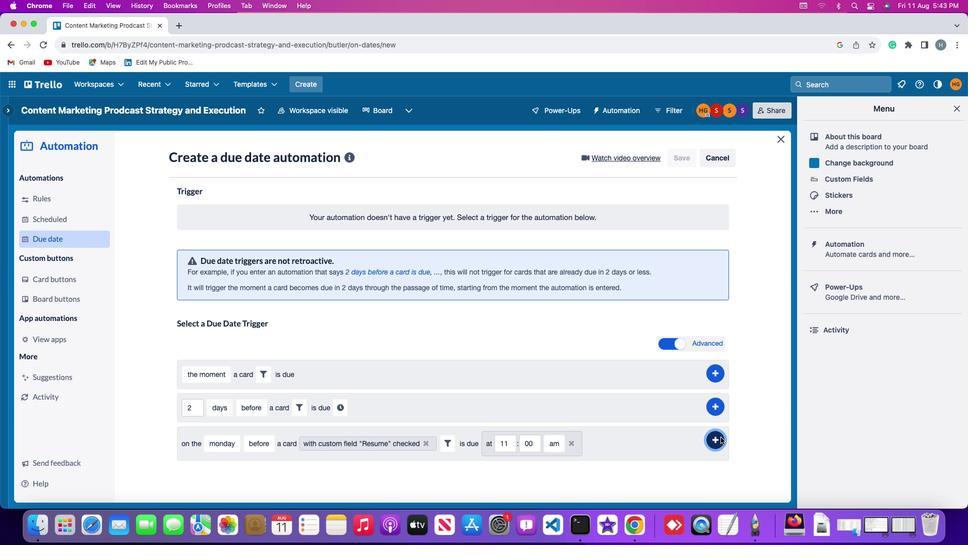 
Action: Mouse moved to (762, 366)
Screenshot: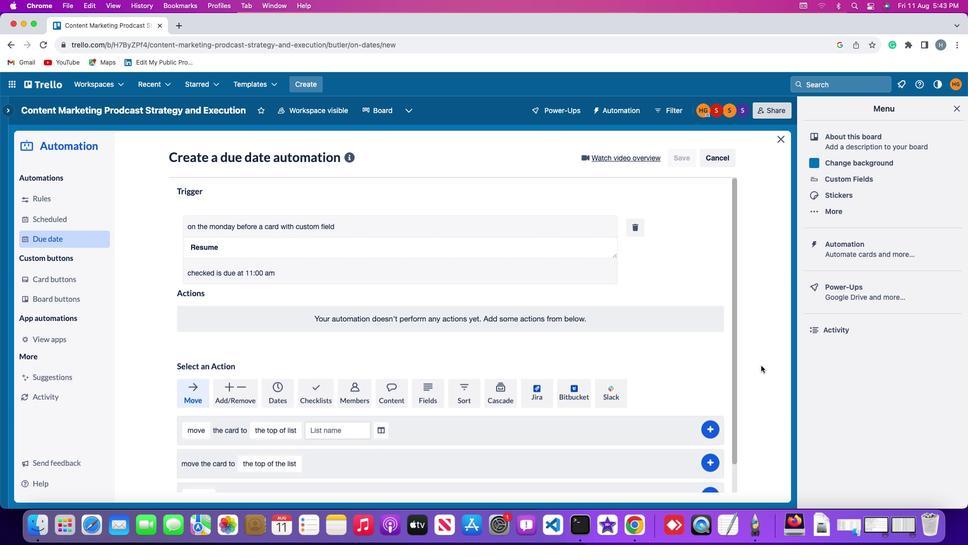 
